 Task: Search one way flight ticket for 1 adult, 6 children, 1 infant in seat and 1 infant on lap in business from Montgomery: Montgomery Regional Airportß(dannelly Field) to New Bern: Coastal Carolina Regional Airport (was Craven County Regional) on 5-4-2023. Choice of flights is Alaska. Number of bags: 8 checked bags. Price is upto 109000. Outbound departure time preference is 10:15.
Action: Mouse moved to (294, 245)
Screenshot: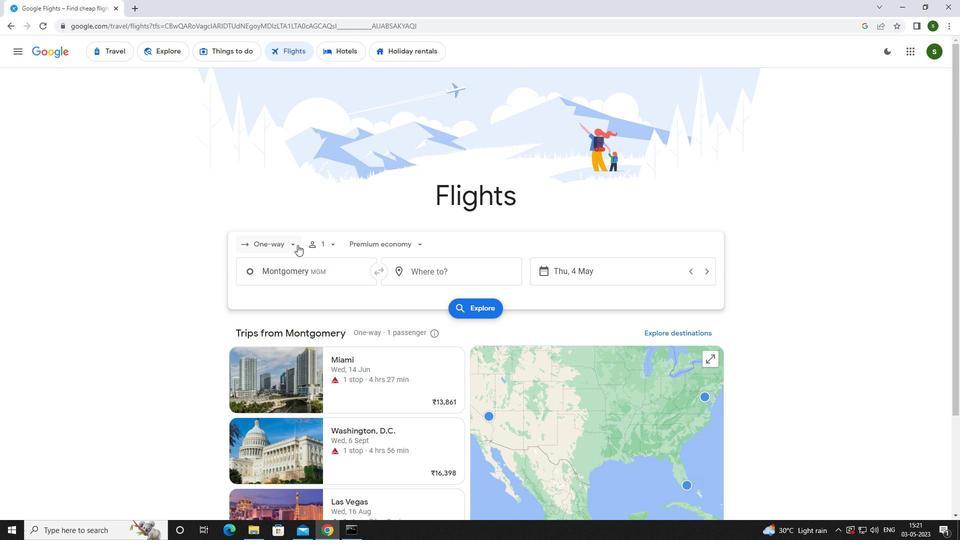 
Action: Mouse pressed left at (294, 245)
Screenshot: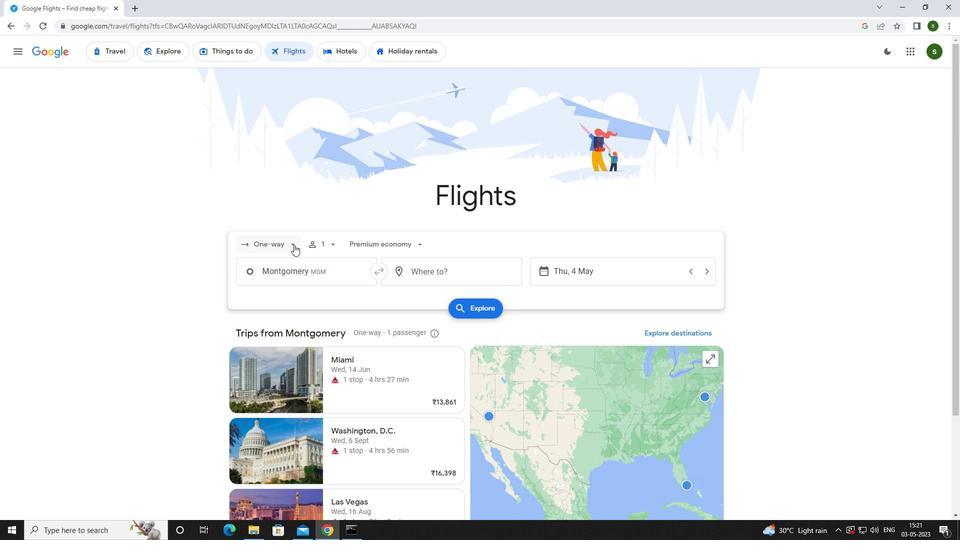
Action: Mouse moved to (287, 293)
Screenshot: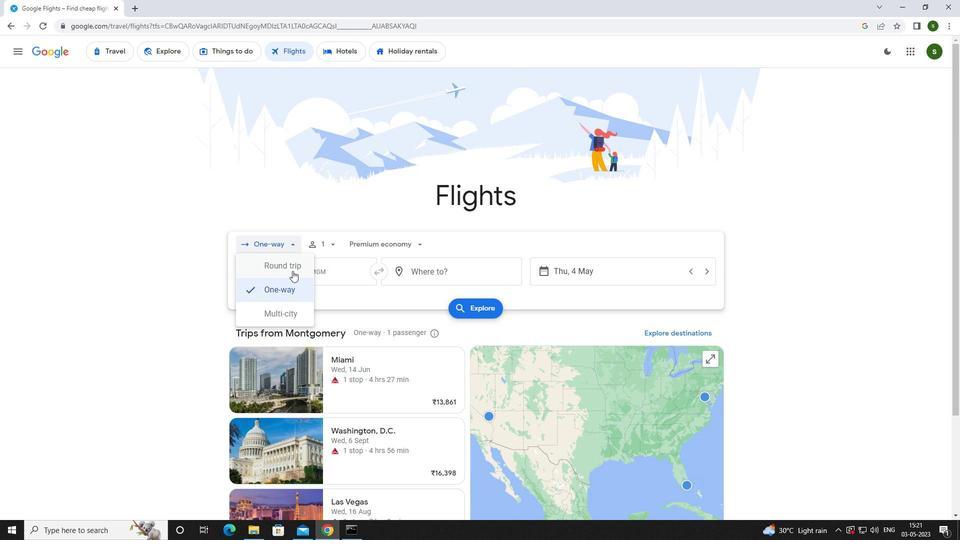 
Action: Mouse pressed left at (287, 293)
Screenshot: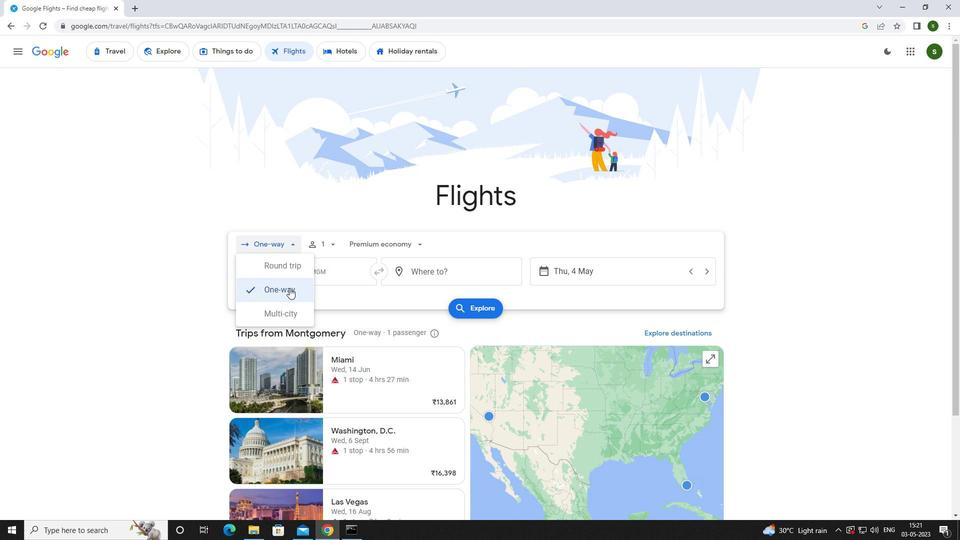 
Action: Mouse moved to (336, 243)
Screenshot: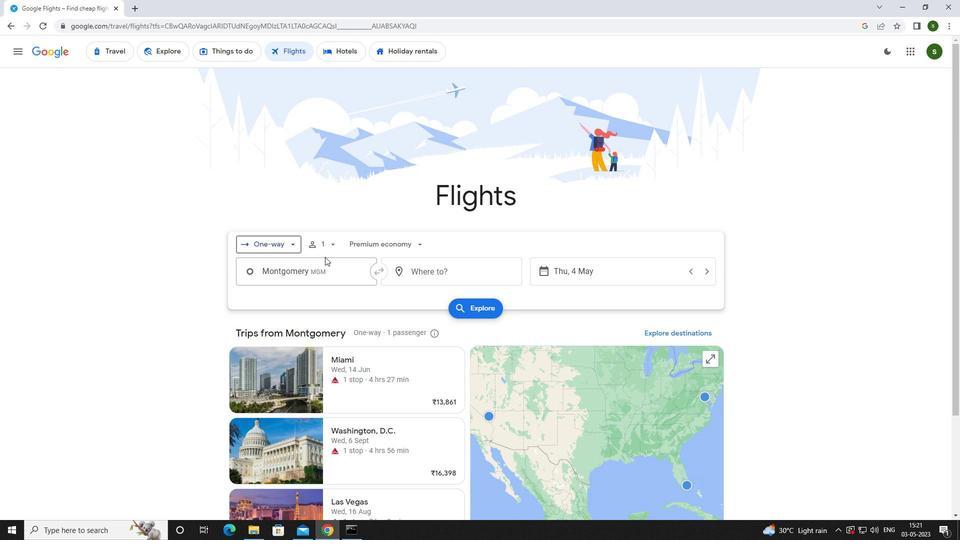 
Action: Mouse pressed left at (336, 243)
Screenshot: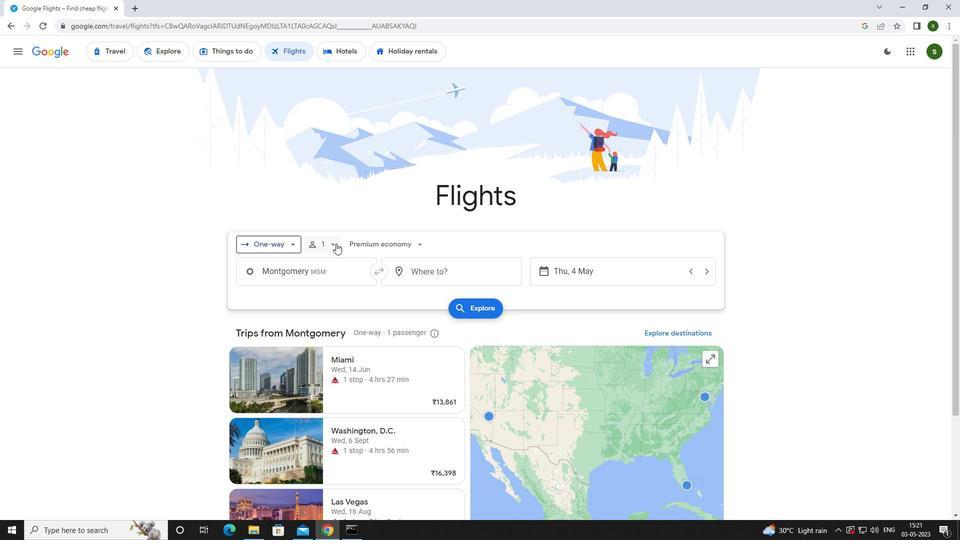
Action: Mouse moved to (406, 289)
Screenshot: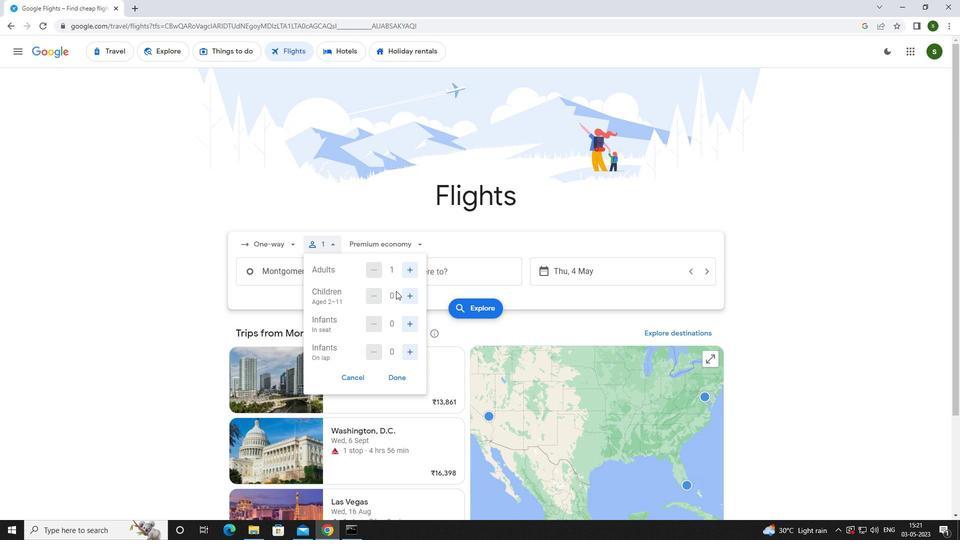 
Action: Mouse pressed left at (406, 289)
Screenshot: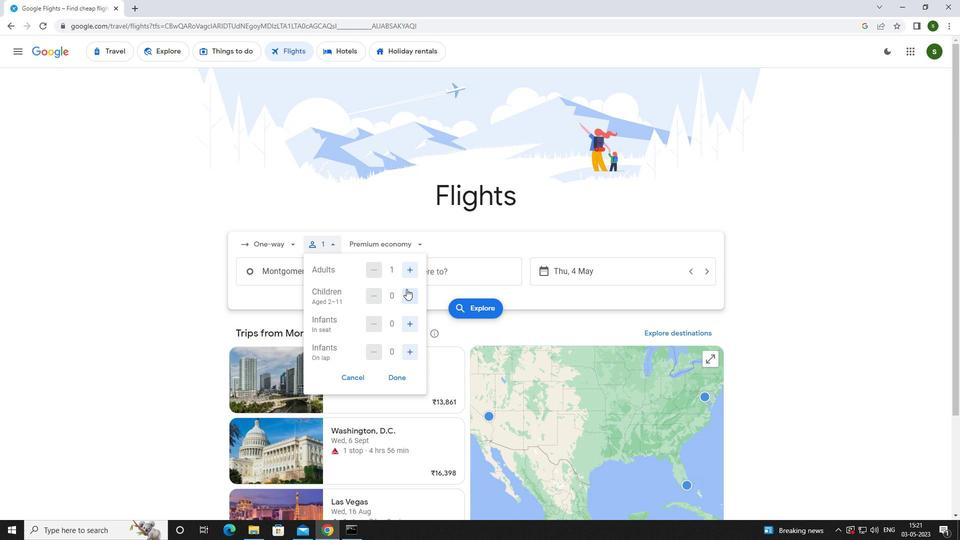 
Action: Mouse pressed left at (406, 289)
Screenshot: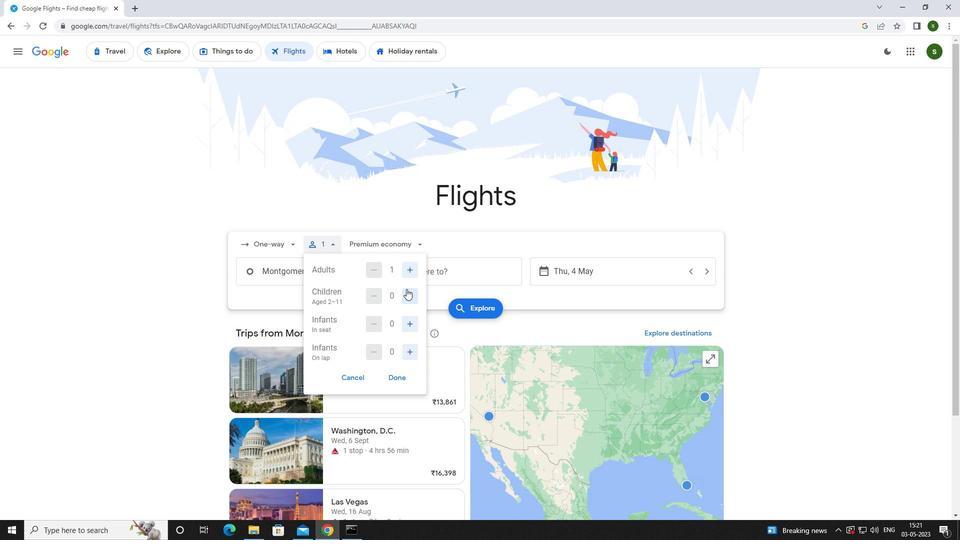 
Action: Mouse pressed left at (406, 289)
Screenshot: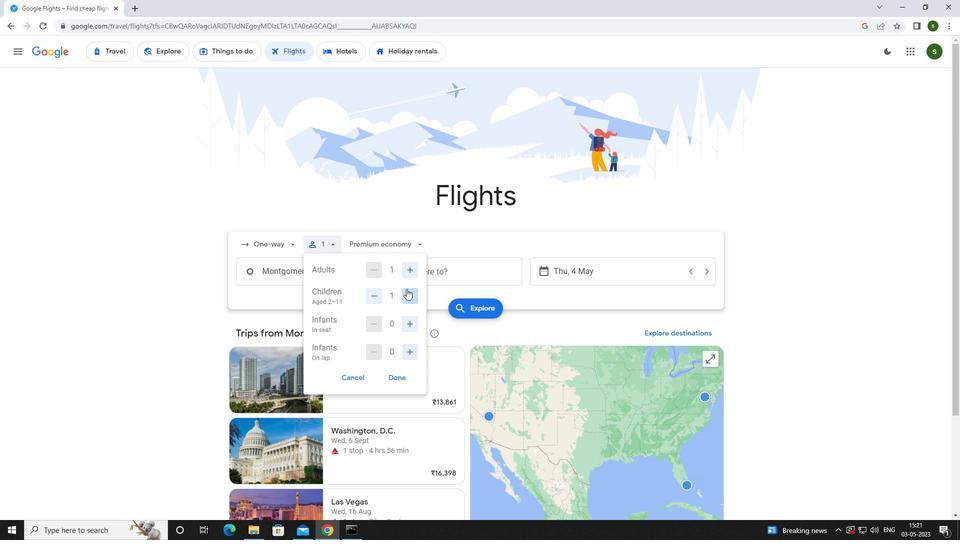 
Action: Mouse pressed left at (406, 289)
Screenshot: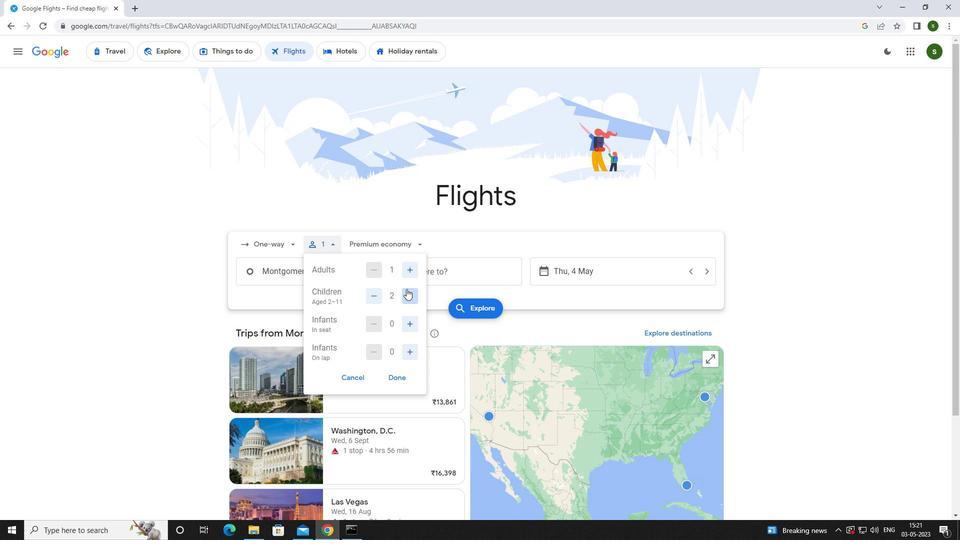 
Action: Mouse pressed left at (406, 289)
Screenshot: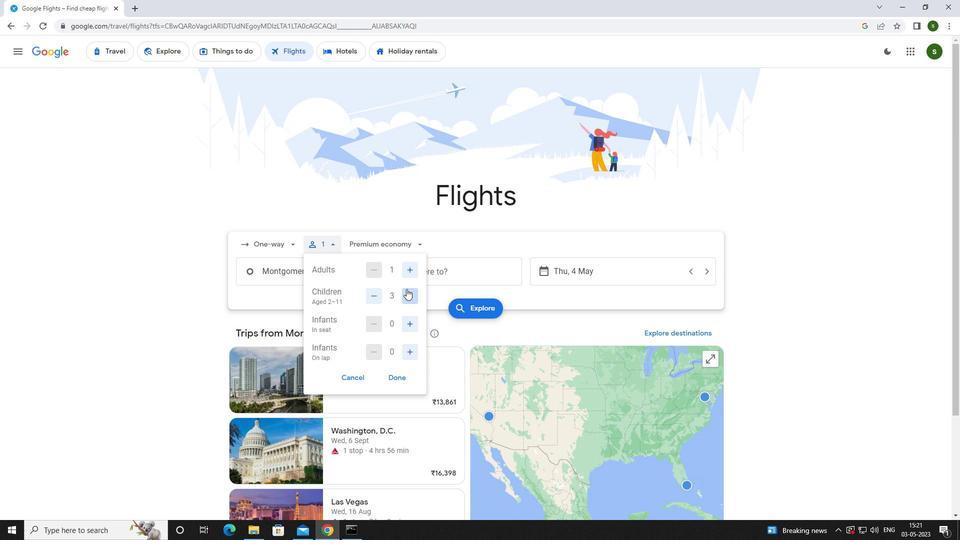 
Action: Mouse pressed left at (406, 289)
Screenshot: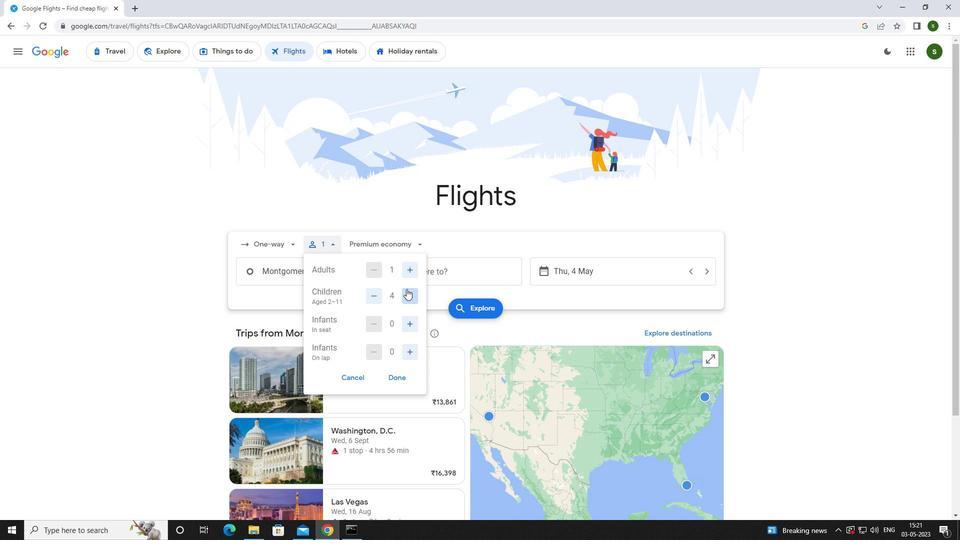 
Action: Mouse moved to (412, 321)
Screenshot: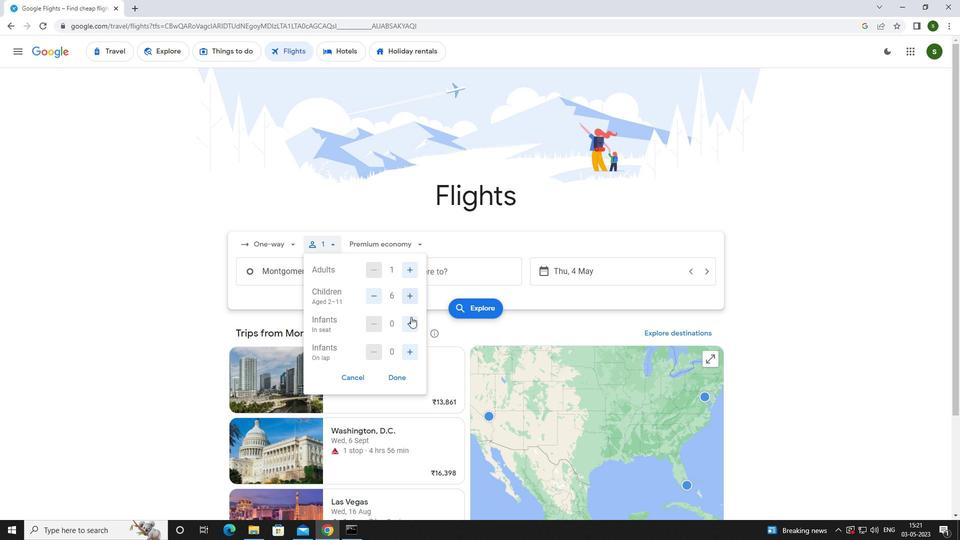 
Action: Mouse pressed left at (412, 321)
Screenshot: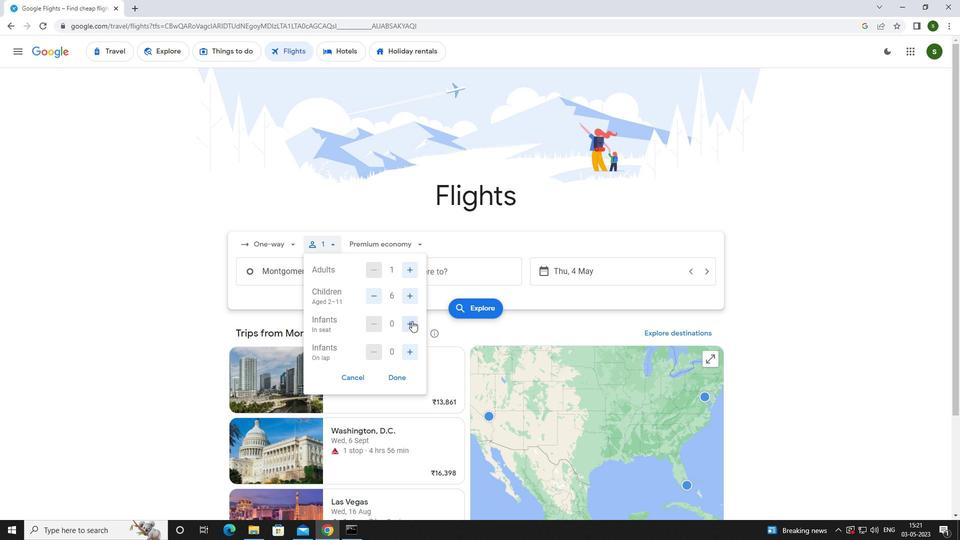 
Action: Mouse moved to (412, 348)
Screenshot: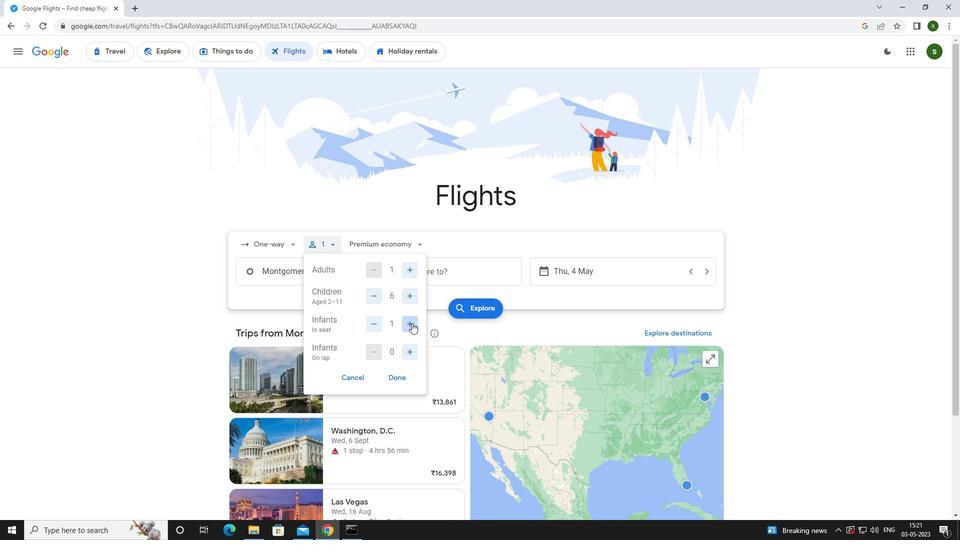 
Action: Mouse pressed left at (412, 348)
Screenshot: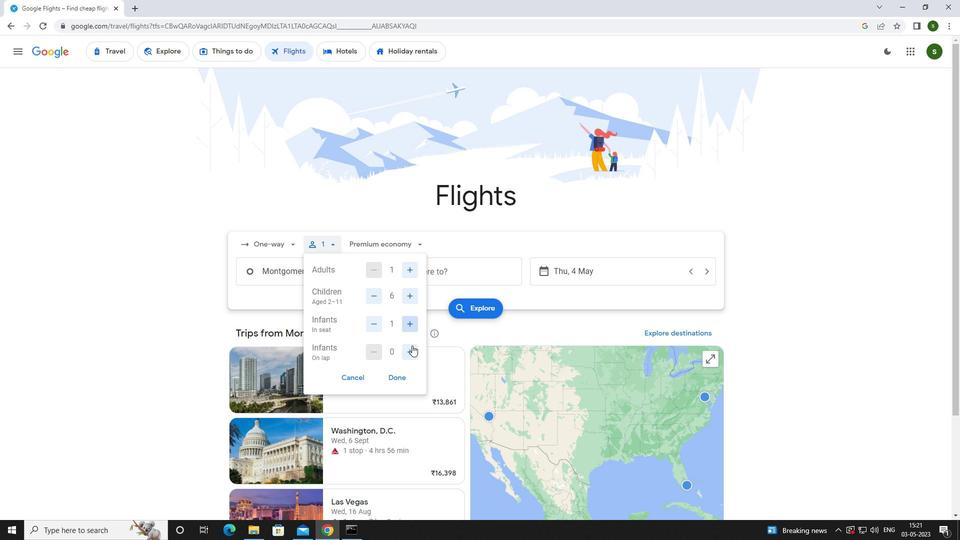 
Action: Mouse moved to (415, 241)
Screenshot: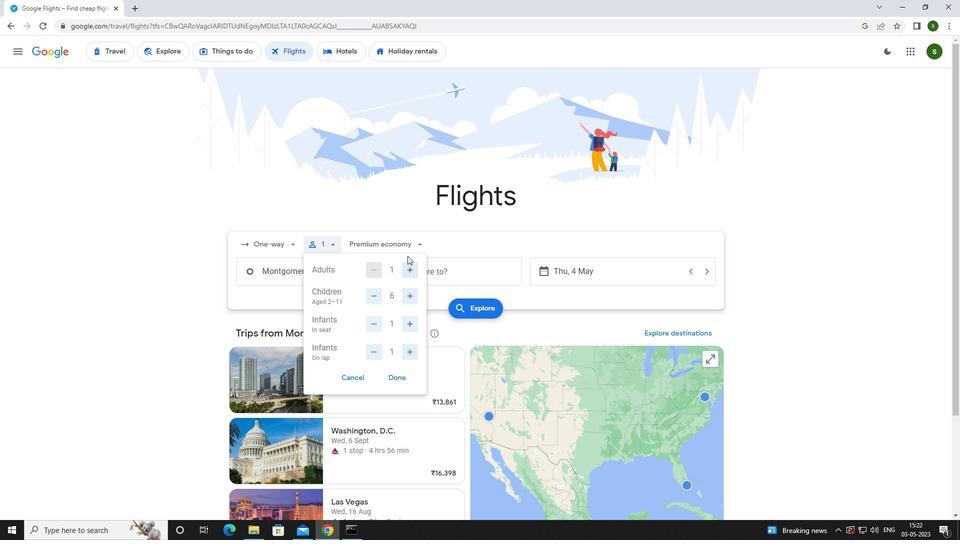 
Action: Mouse pressed left at (415, 241)
Screenshot: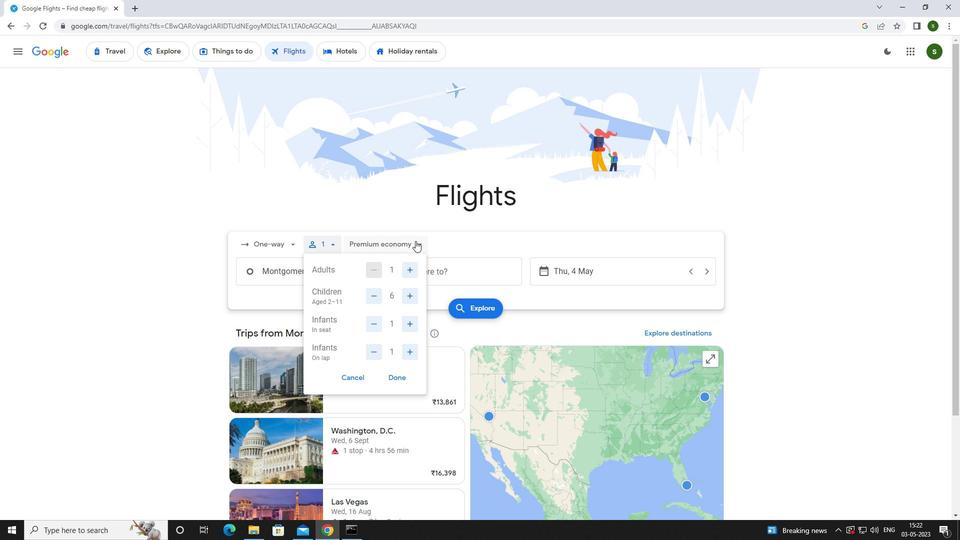 
Action: Mouse moved to (410, 308)
Screenshot: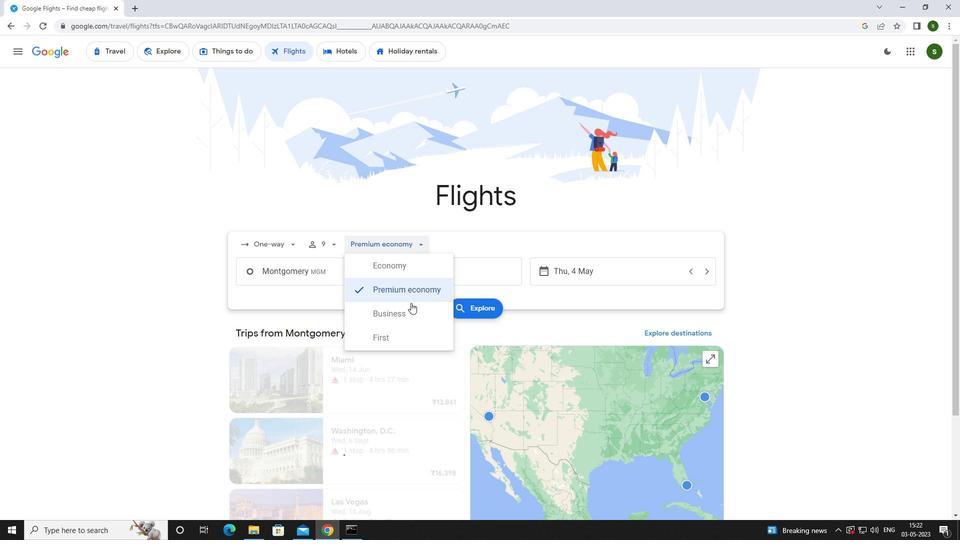 
Action: Mouse pressed left at (410, 308)
Screenshot: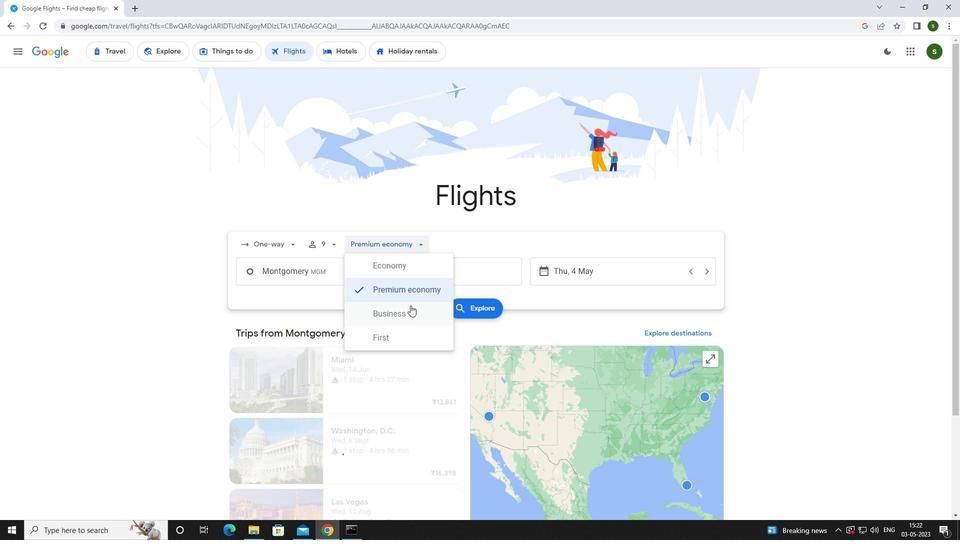 
Action: Mouse moved to (366, 274)
Screenshot: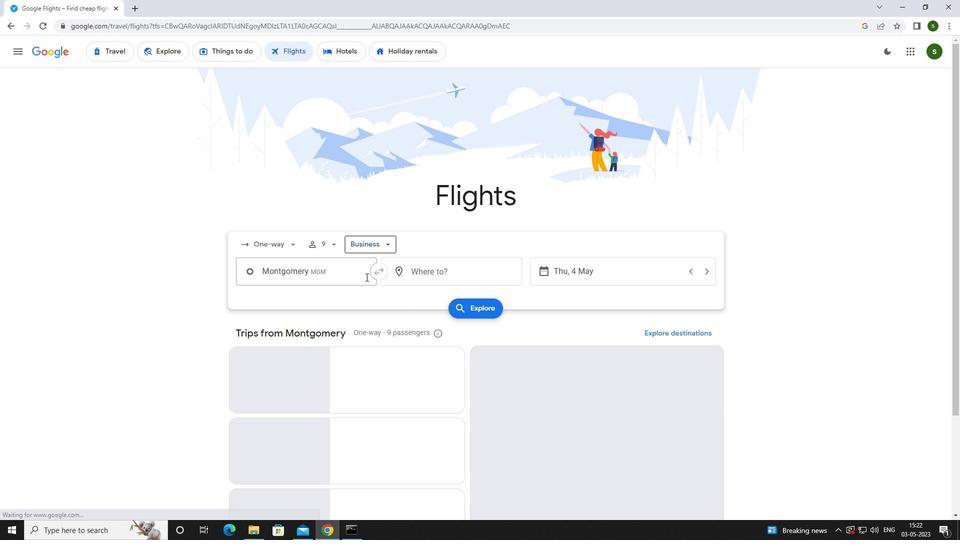 
Action: Mouse pressed left at (366, 274)
Screenshot: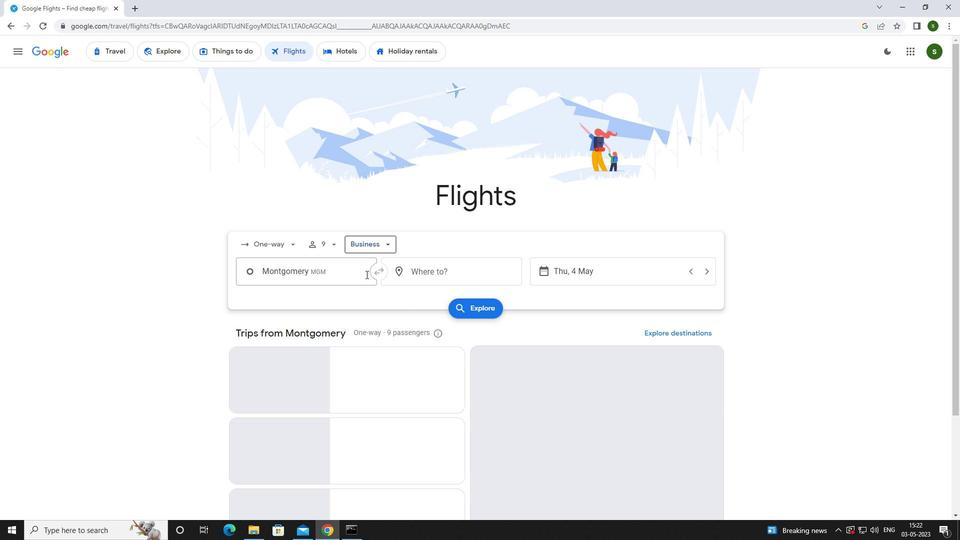 
Action: Key pressed <Key.caps_lock>m<Key.caps_lock>ontg
Screenshot: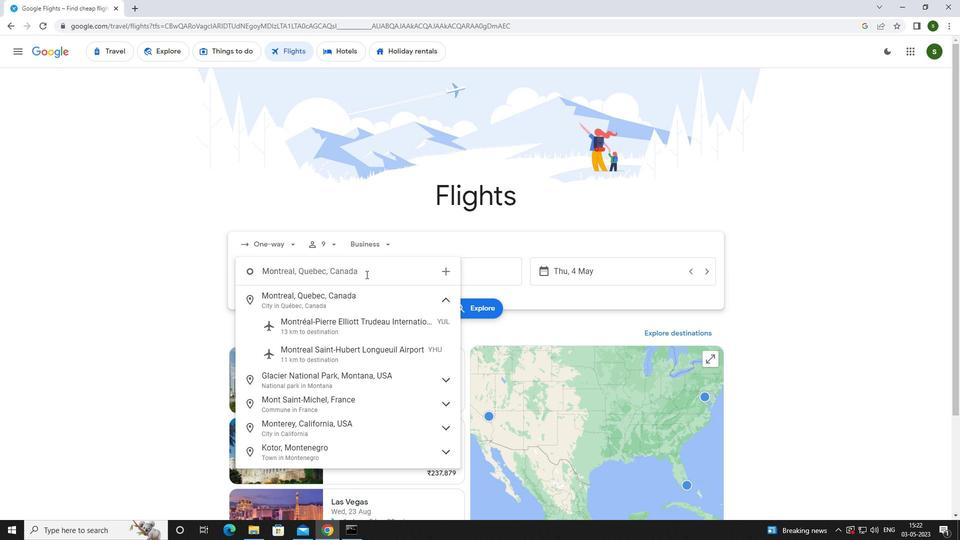 
Action: Mouse moved to (360, 321)
Screenshot: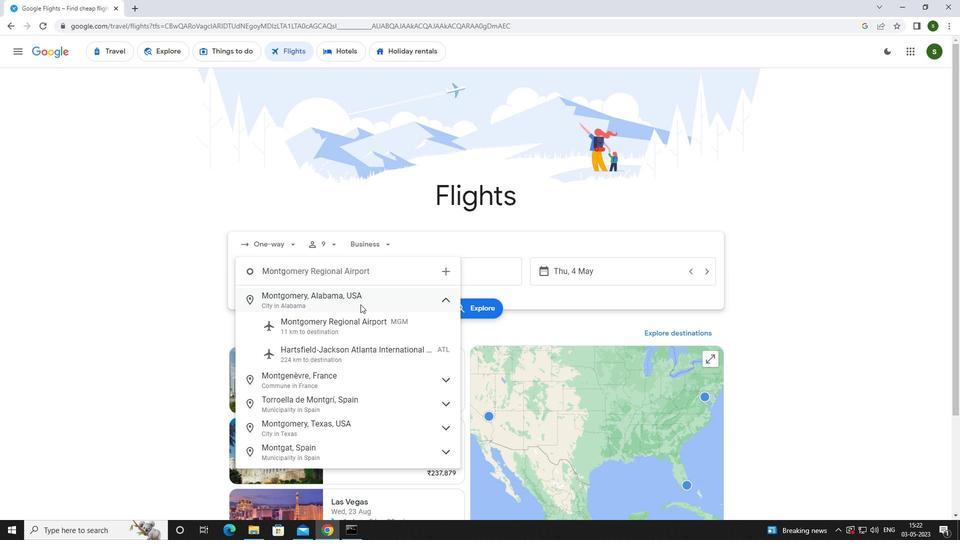 
Action: Mouse pressed left at (360, 321)
Screenshot: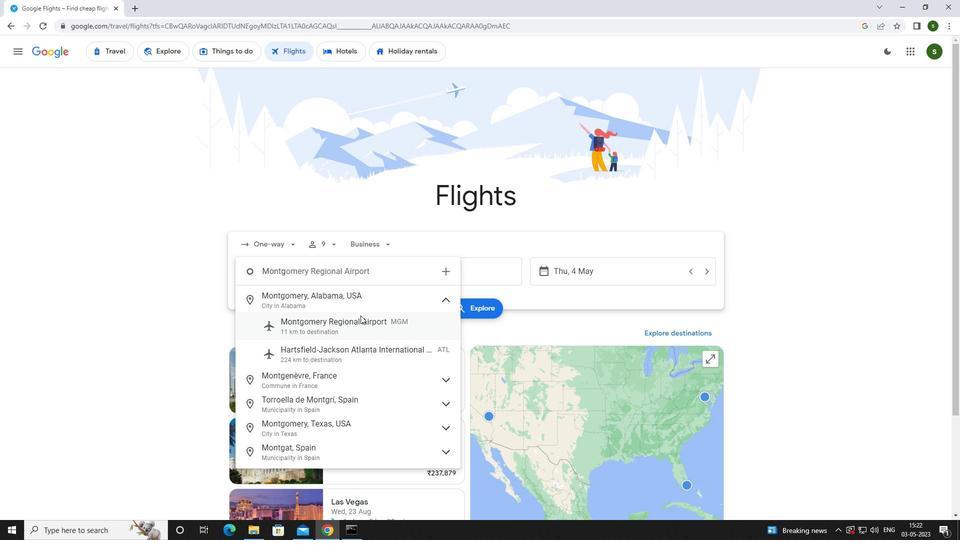 
Action: Mouse moved to (454, 275)
Screenshot: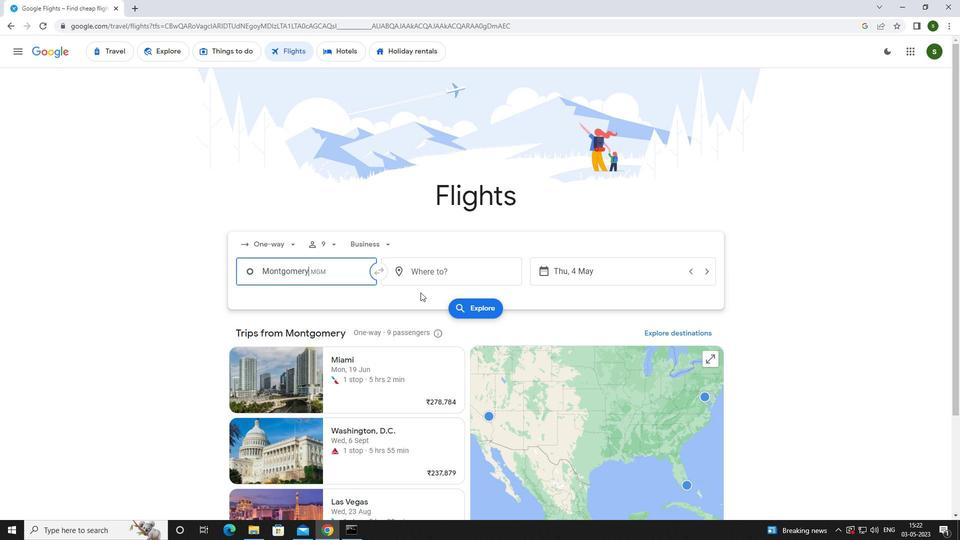 
Action: Mouse pressed left at (454, 275)
Screenshot: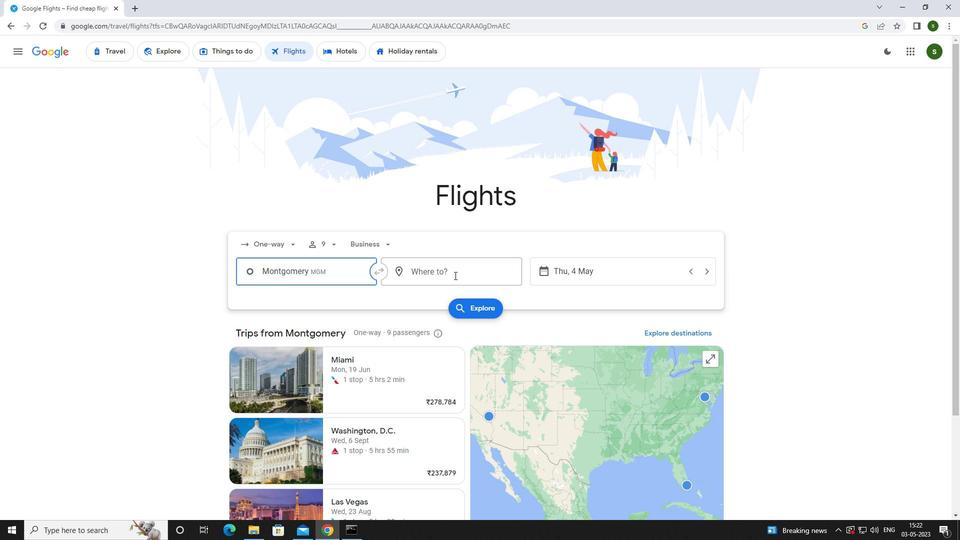
Action: Key pressed <Key.caps_lock>c<Key.caps_lock>
Screenshot: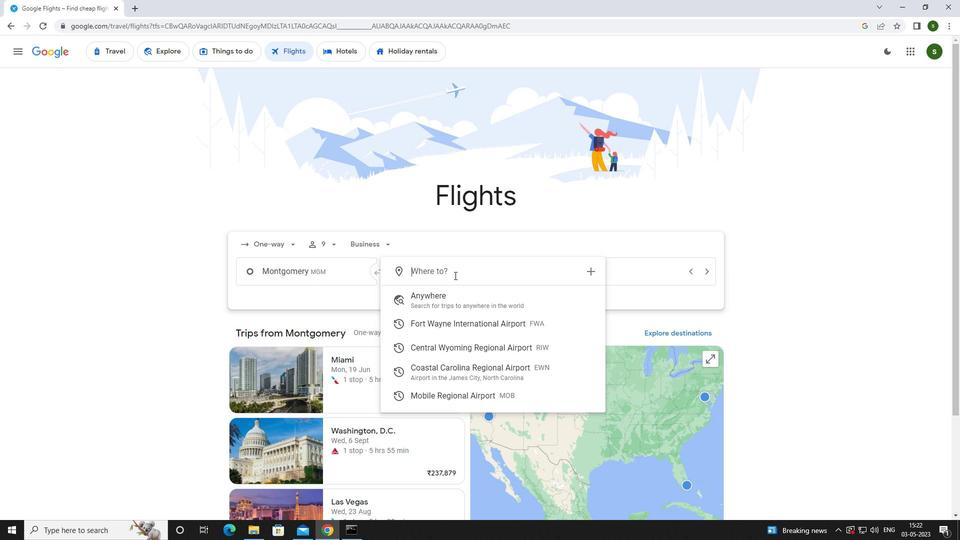 
Action: Mouse moved to (455, 275)
Screenshot: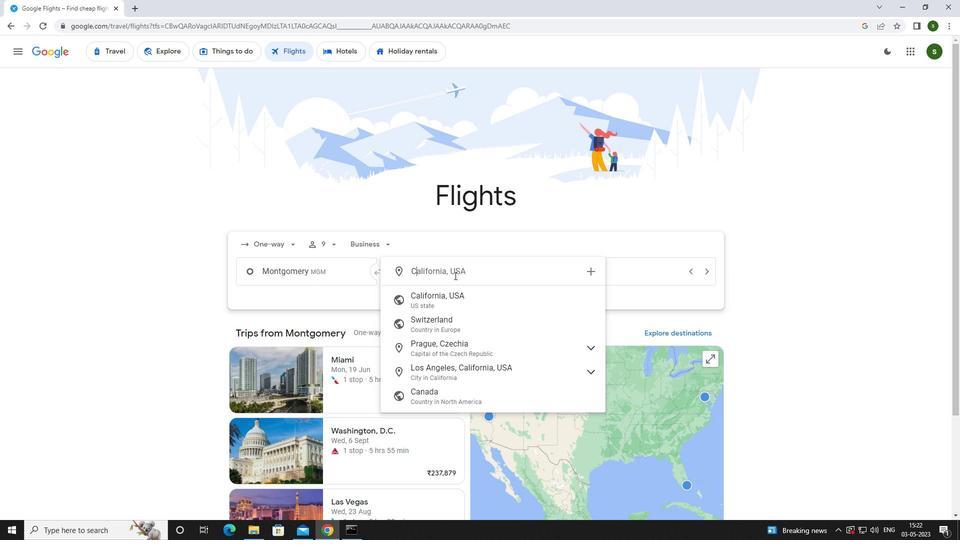 
Action: Key pressed oasta
Screenshot: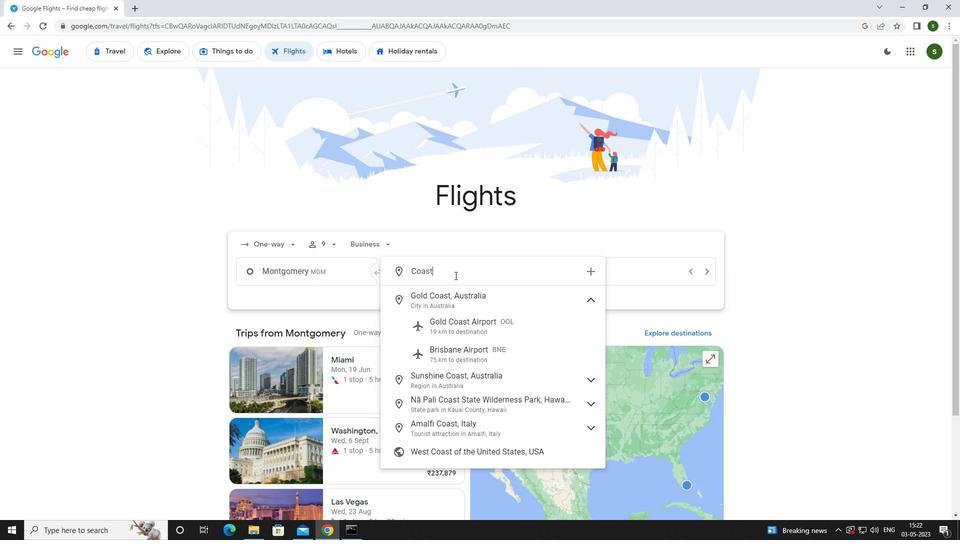 
Action: Mouse moved to (466, 298)
Screenshot: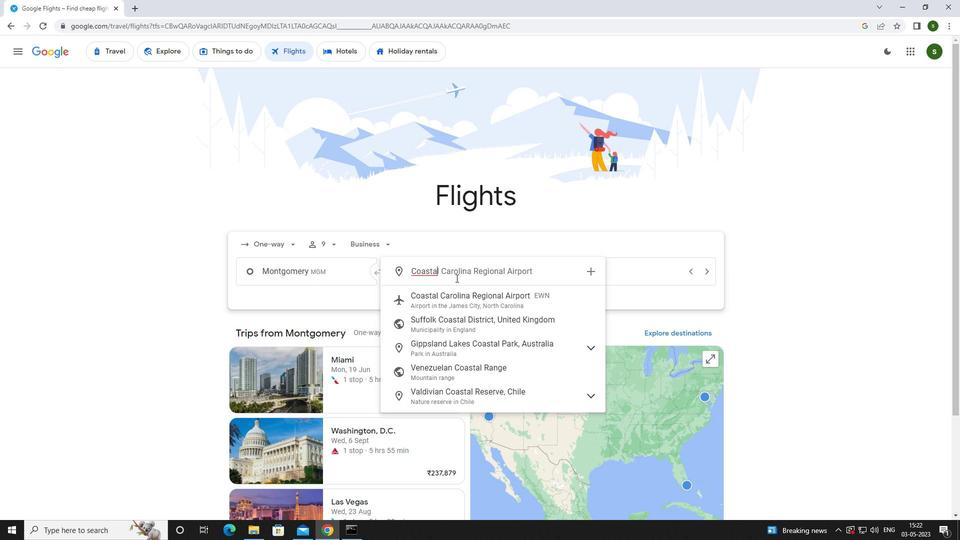 
Action: Mouse pressed left at (466, 298)
Screenshot: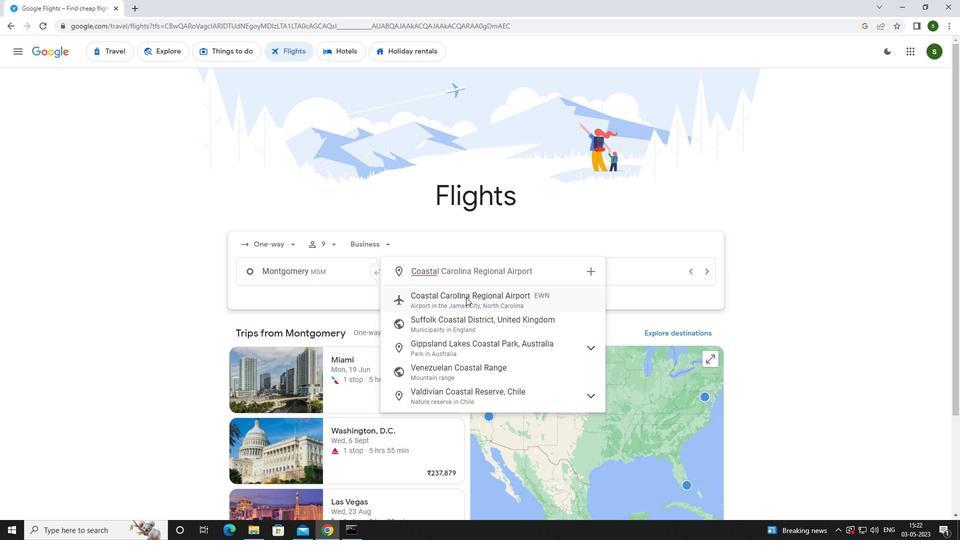 
Action: Mouse moved to (606, 273)
Screenshot: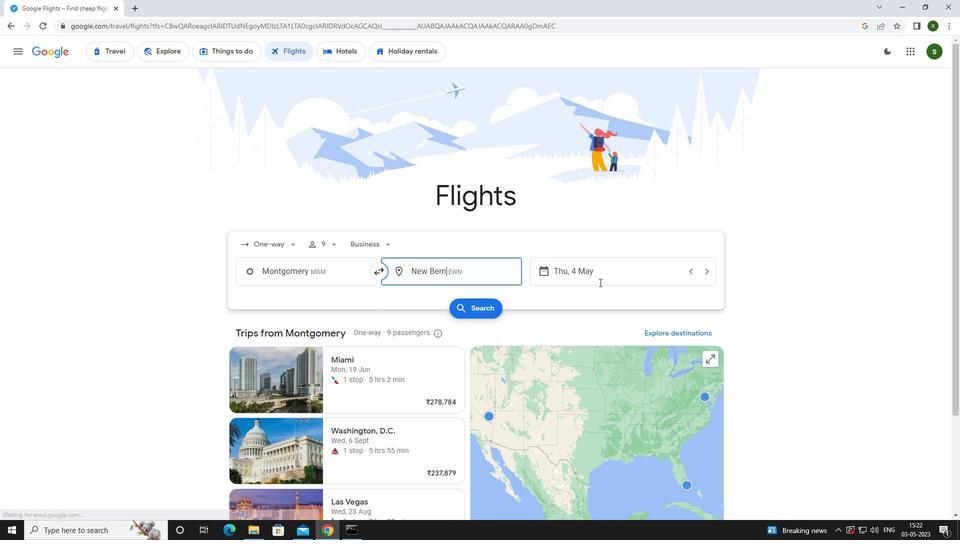 
Action: Mouse pressed left at (606, 273)
Screenshot: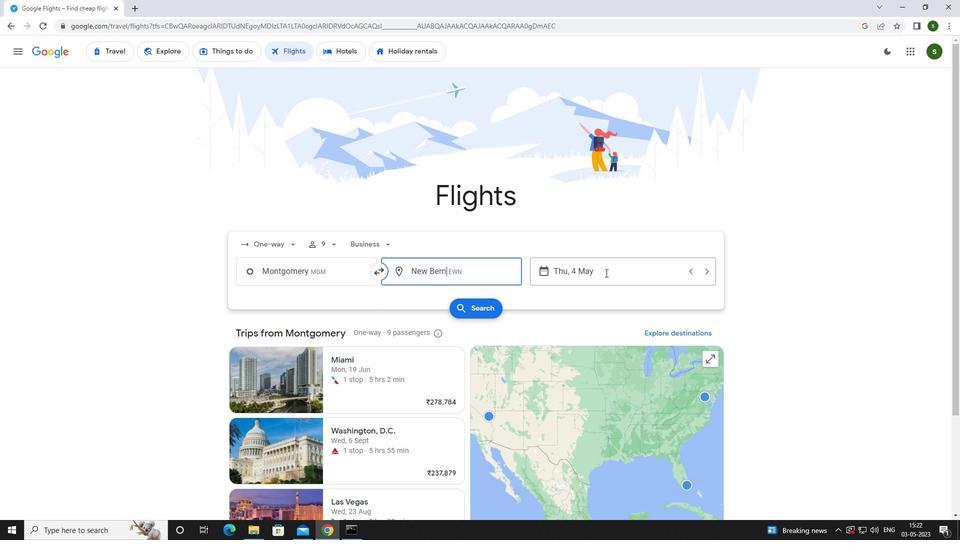 
Action: Mouse moved to (462, 335)
Screenshot: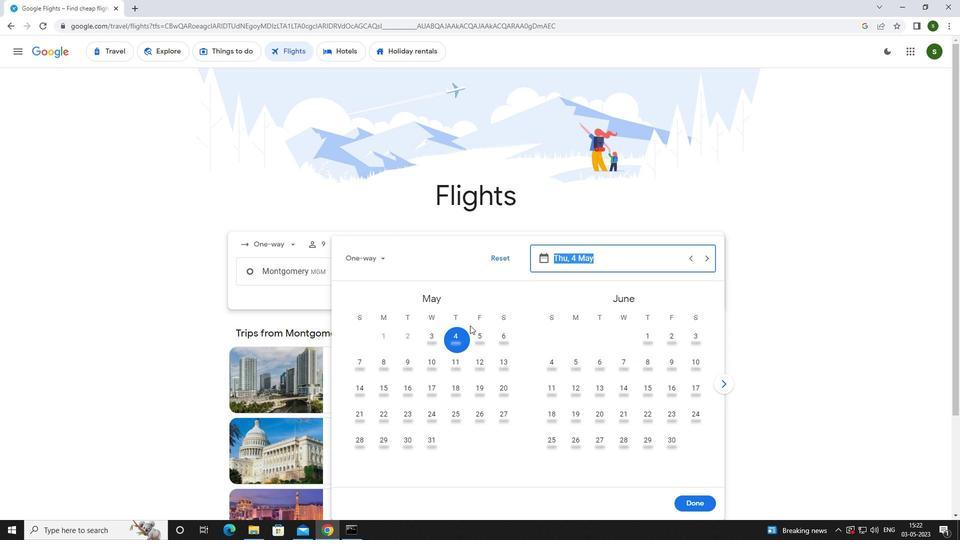 
Action: Mouse pressed left at (462, 335)
Screenshot: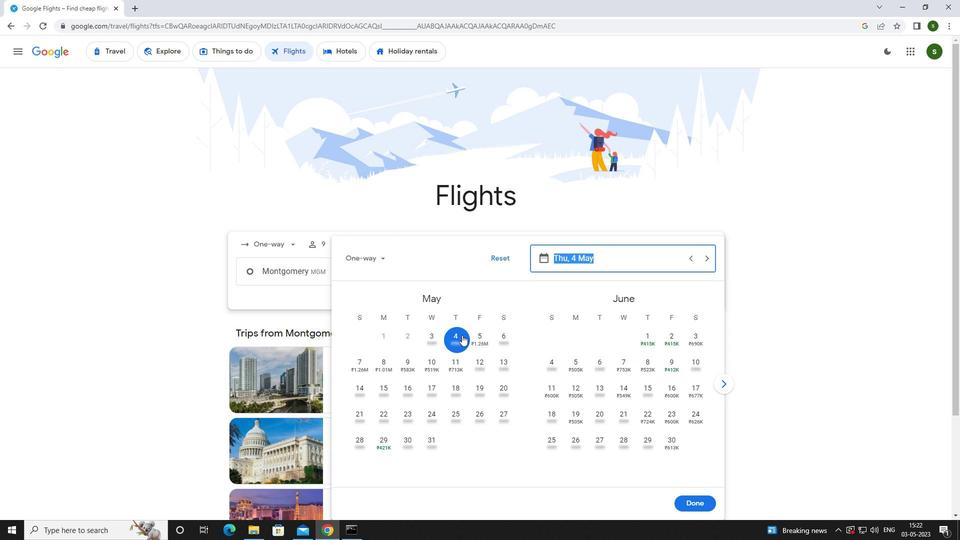 
Action: Mouse moved to (701, 499)
Screenshot: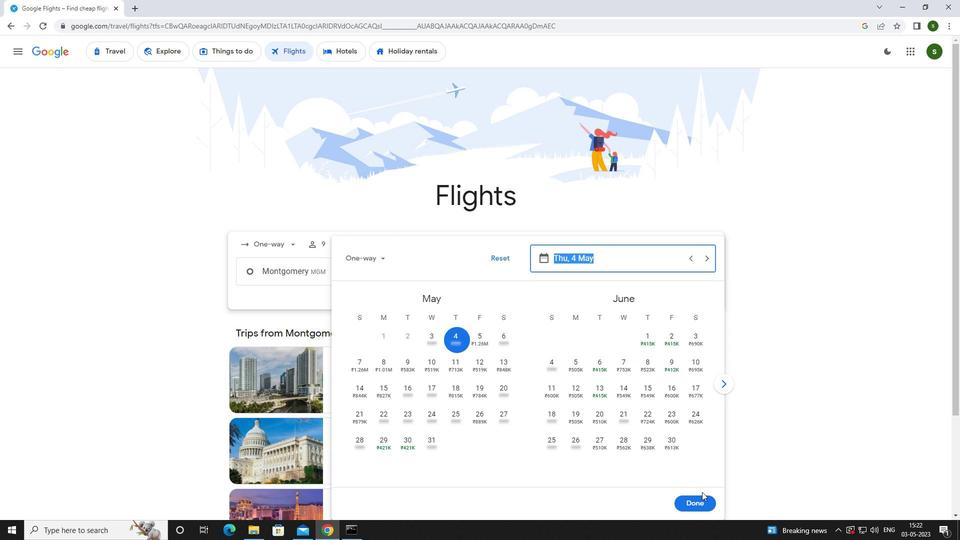 
Action: Mouse pressed left at (701, 499)
Screenshot: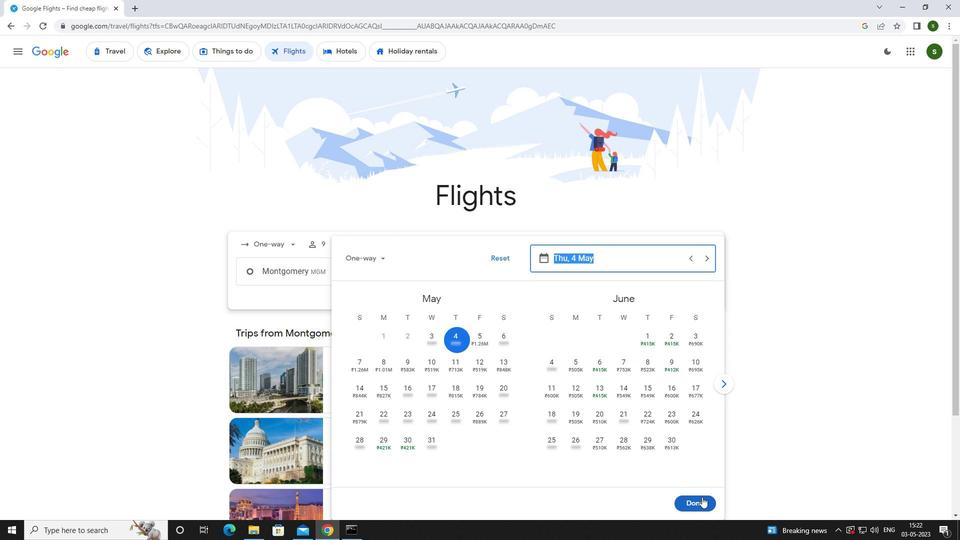 
Action: Mouse moved to (472, 311)
Screenshot: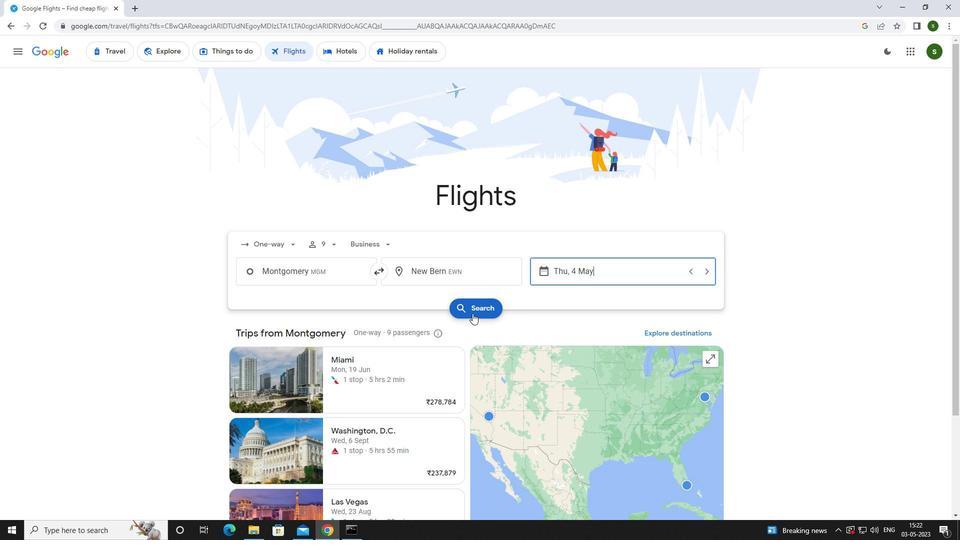 
Action: Mouse pressed left at (472, 311)
Screenshot: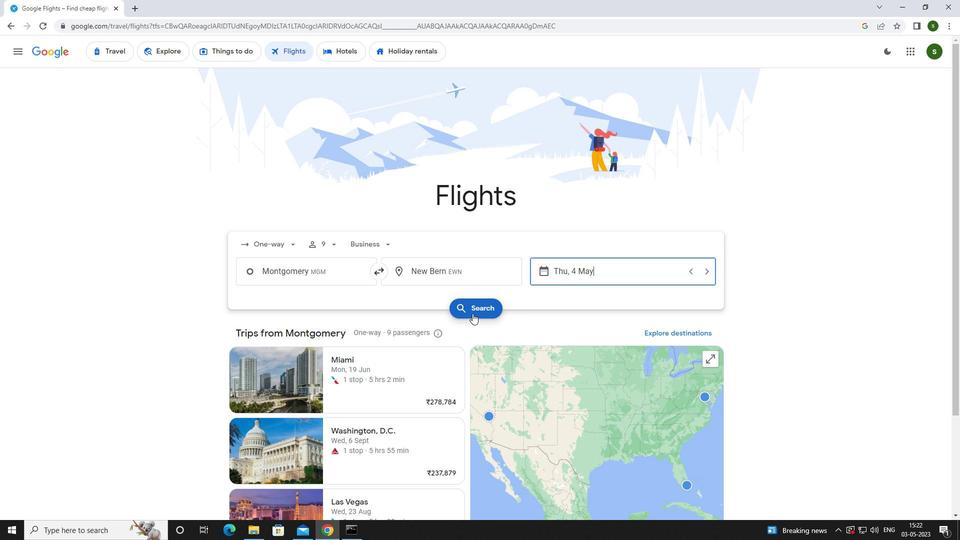 
Action: Mouse moved to (258, 149)
Screenshot: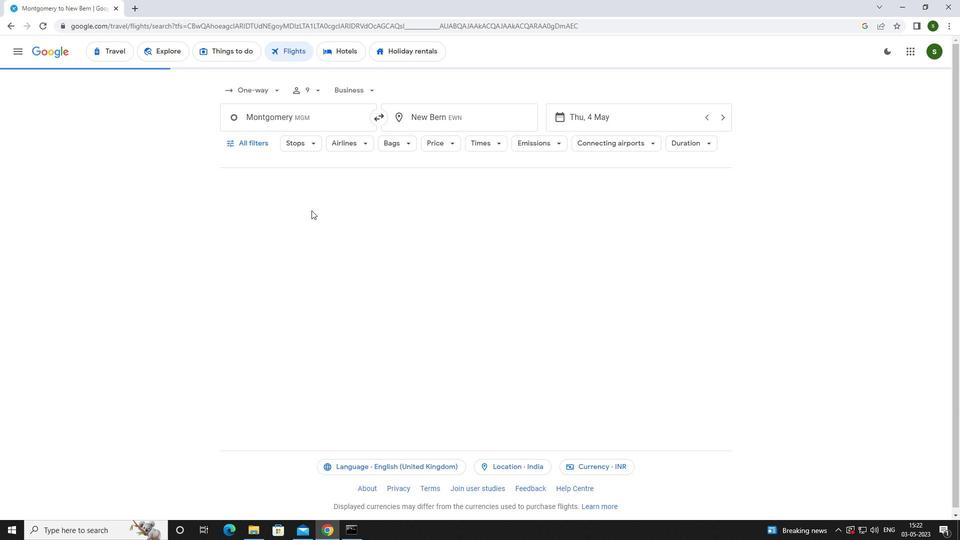 
Action: Mouse pressed left at (258, 149)
Screenshot: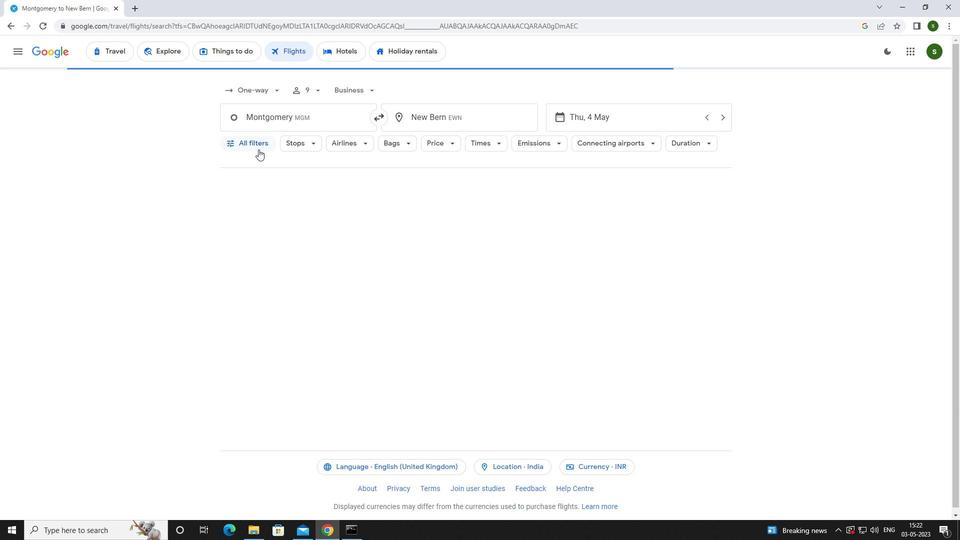 
Action: Mouse scrolled (258, 149) with delta (0, 0)
Screenshot: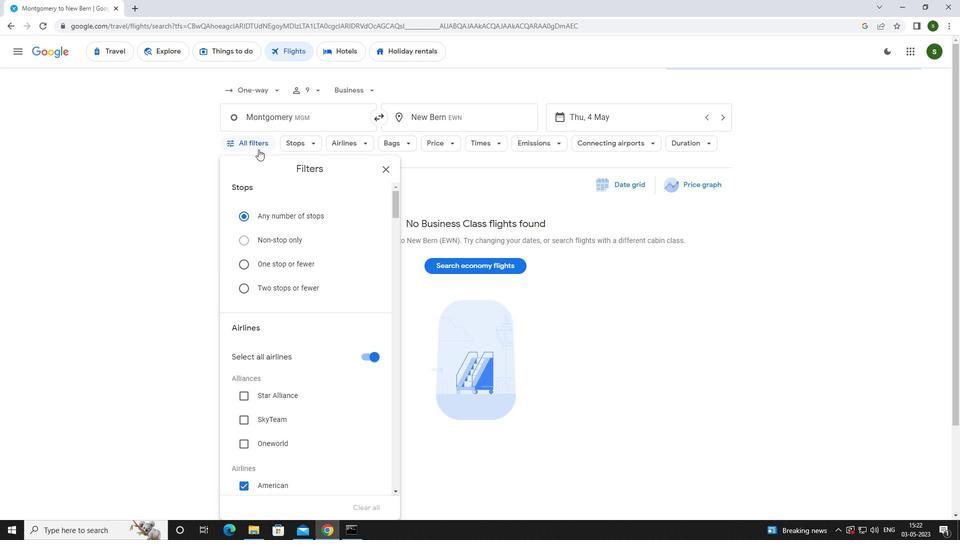 
Action: Mouse moved to (375, 308)
Screenshot: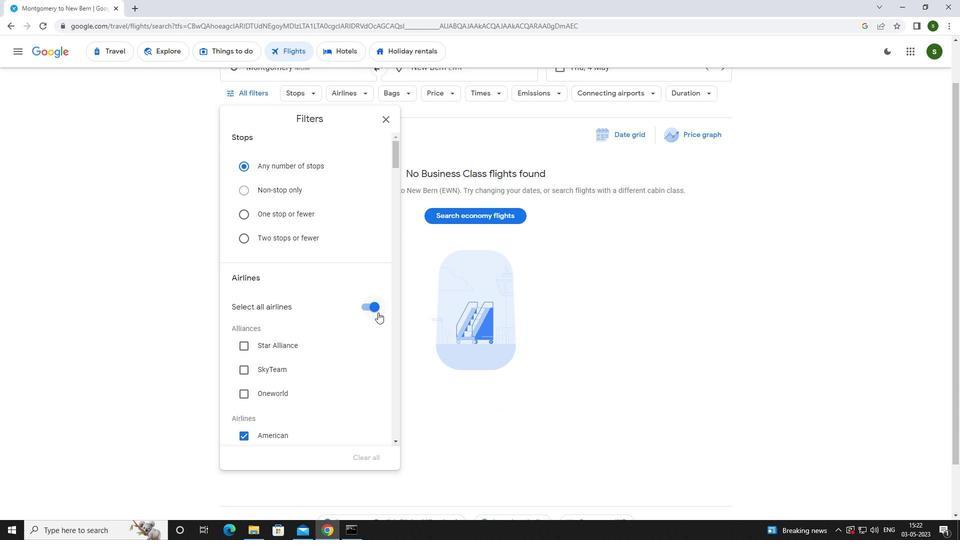 
Action: Mouse pressed left at (375, 308)
Screenshot: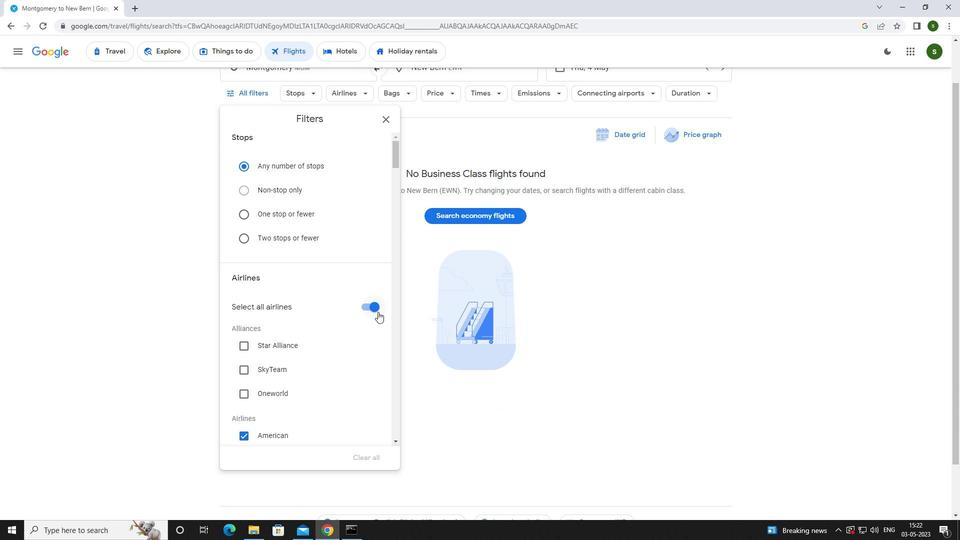 
Action: Mouse moved to (326, 250)
Screenshot: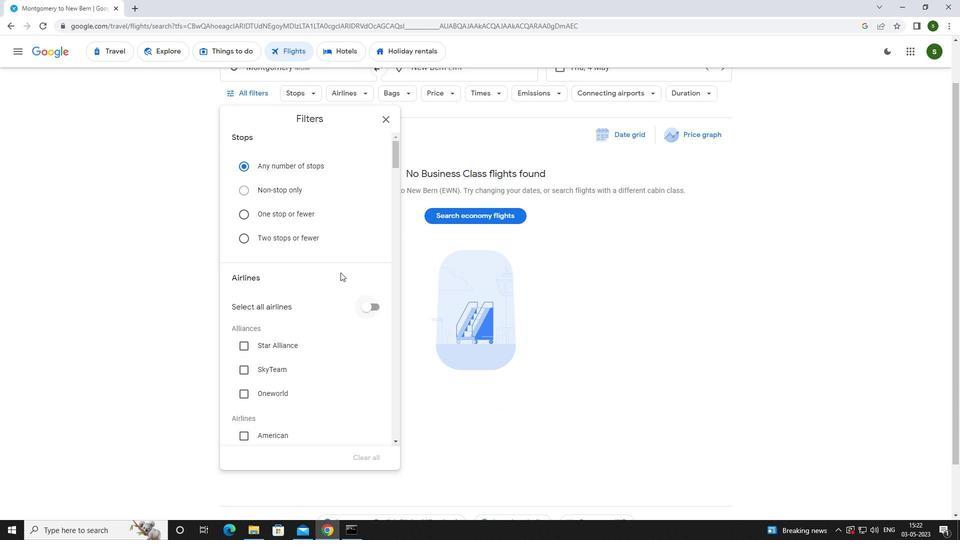 
Action: Mouse scrolled (326, 249) with delta (0, 0)
Screenshot: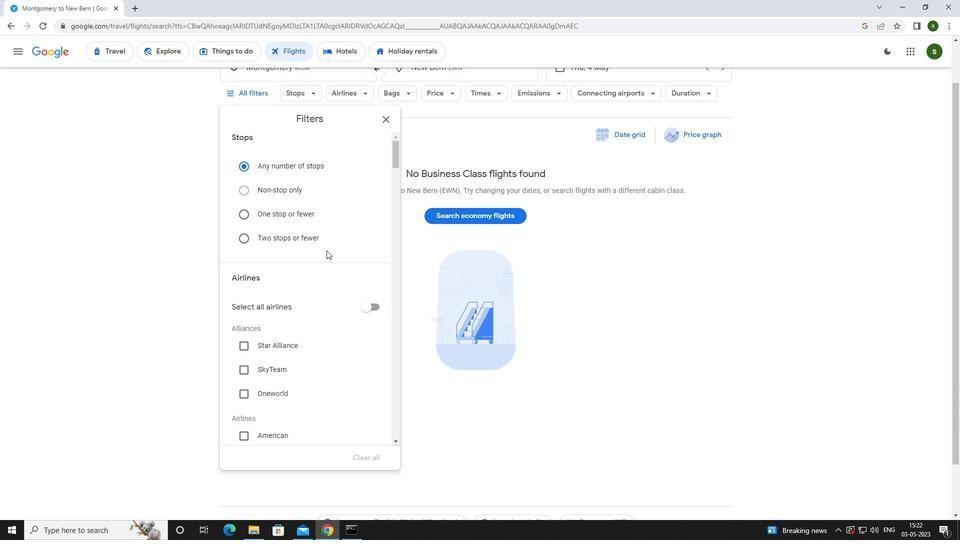 
Action: Mouse scrolled (326, 249) with delta (0, 0)
Screenshot: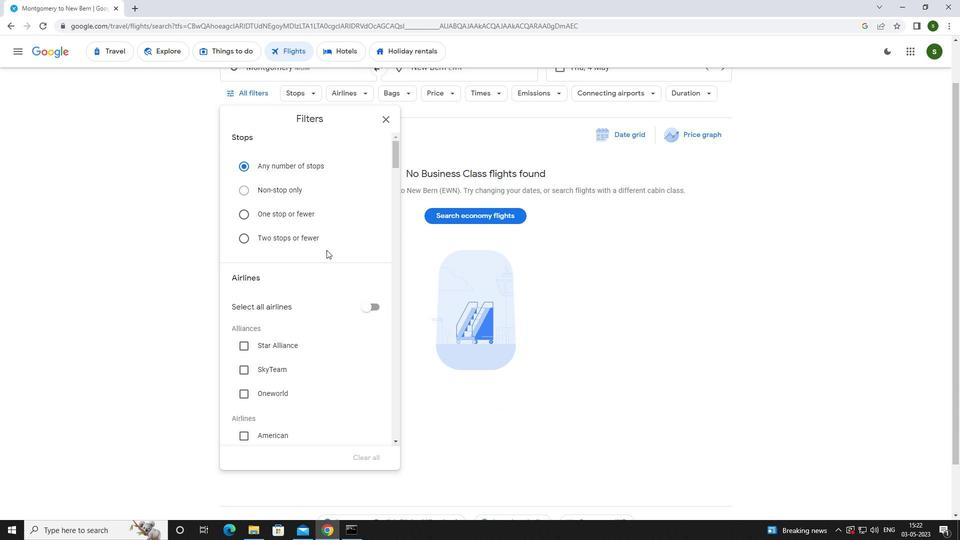 
Action: Mouse scrolled (326, 249) with delta (0, 0)
Screenshot: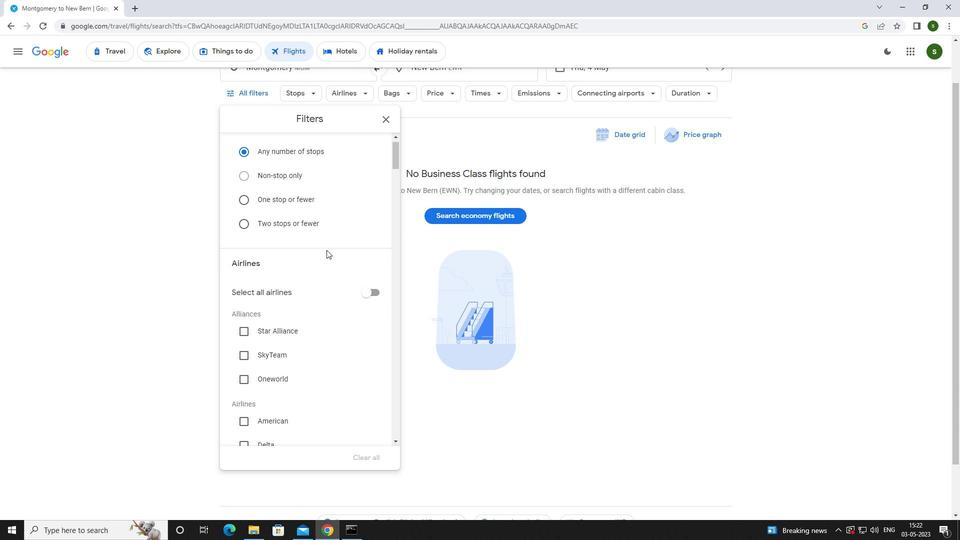 
Action: Mouse scrolled (326, 249) with delta (0, 0)
Screenshot: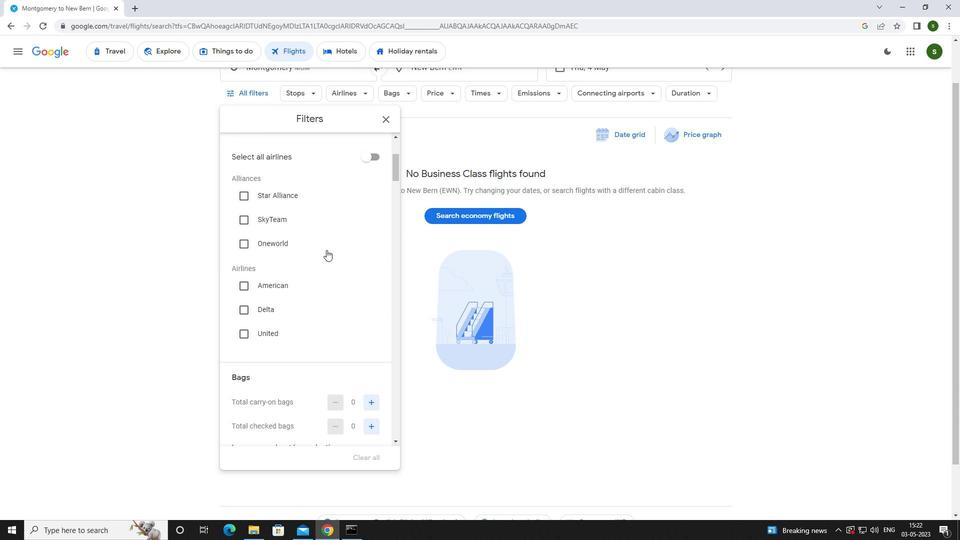 
Action: Mouse scrolled (326, 249) with delta (0, 0)
Screenshot: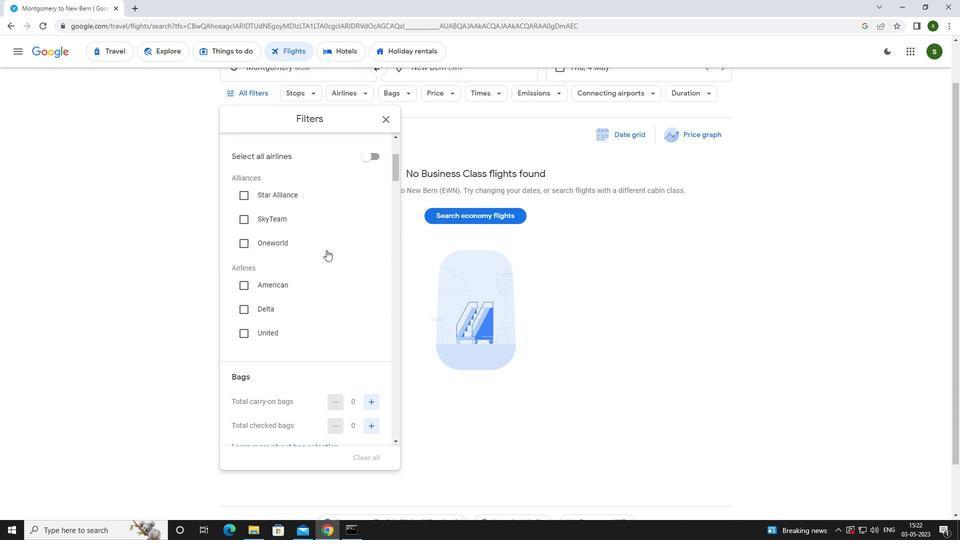 
Action: Mouse scrolled (326, 249) with delta (0, 0)
Screenshot: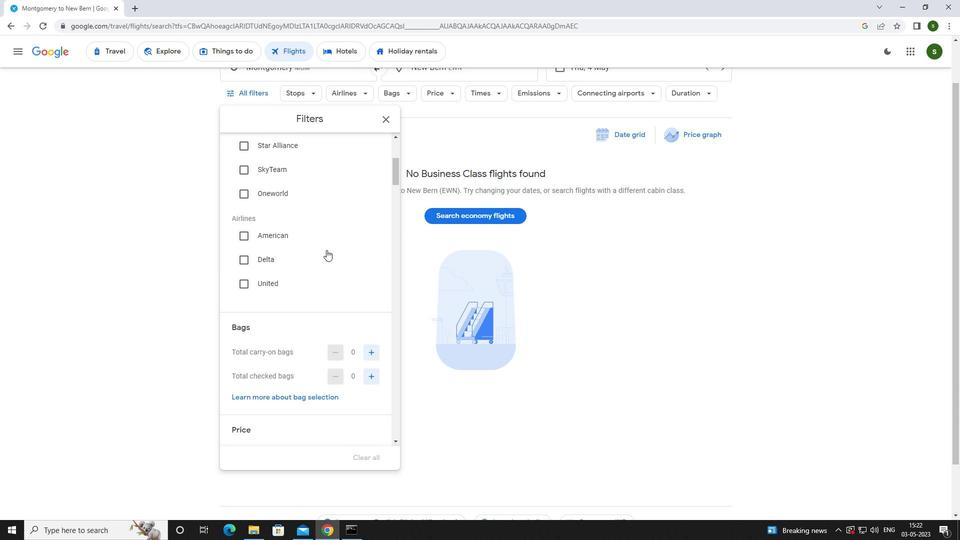 
Action: Mouse moved to (373, 276)
Screenshot: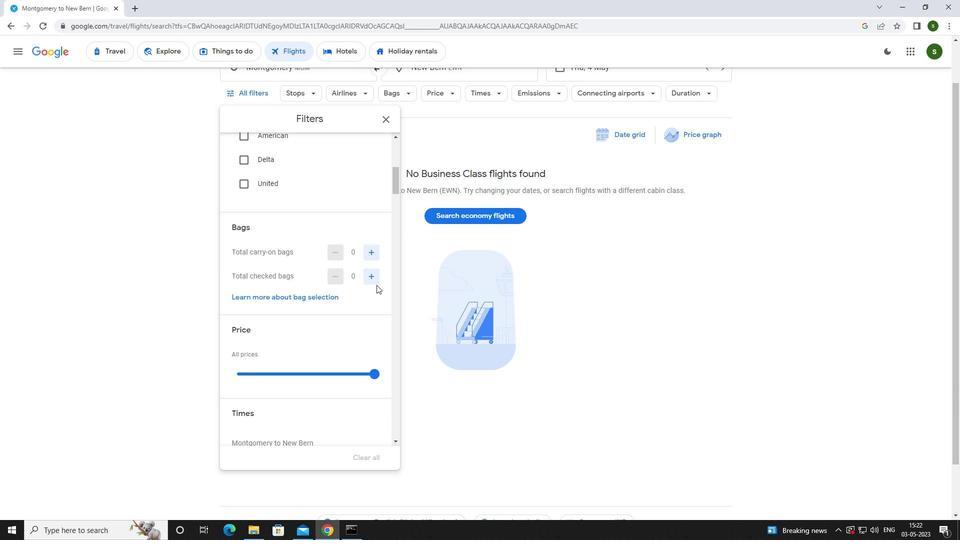 
Action: Mouse pressed left at (373, 276)
Screenshot: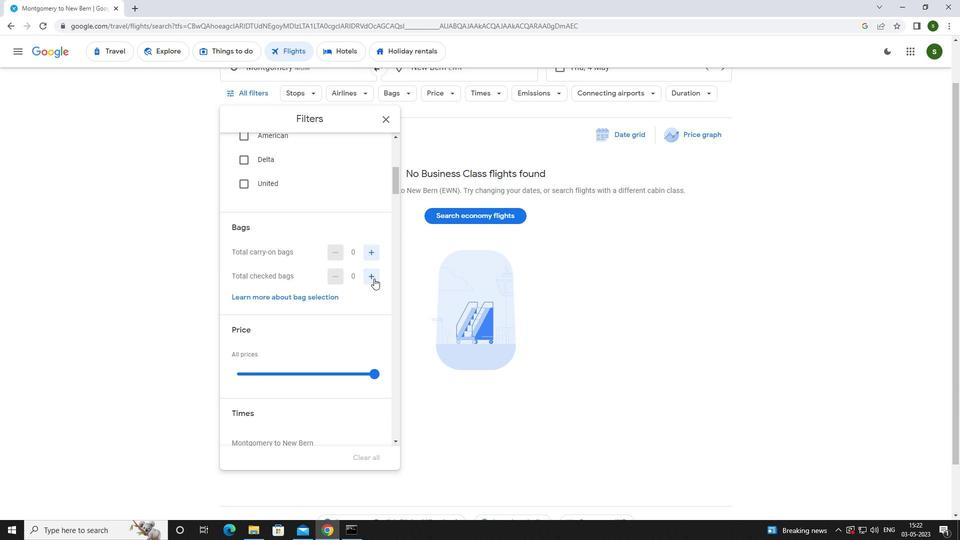
Action: Mouse pressed left at (373, 276)
Screenshot: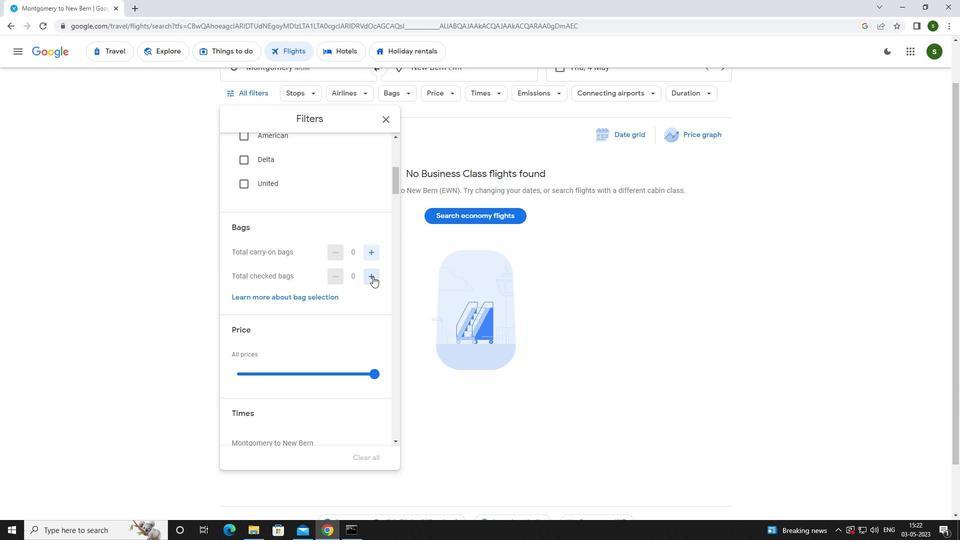 
Action: Mouse pressed left at (373, 276)
Screenshot: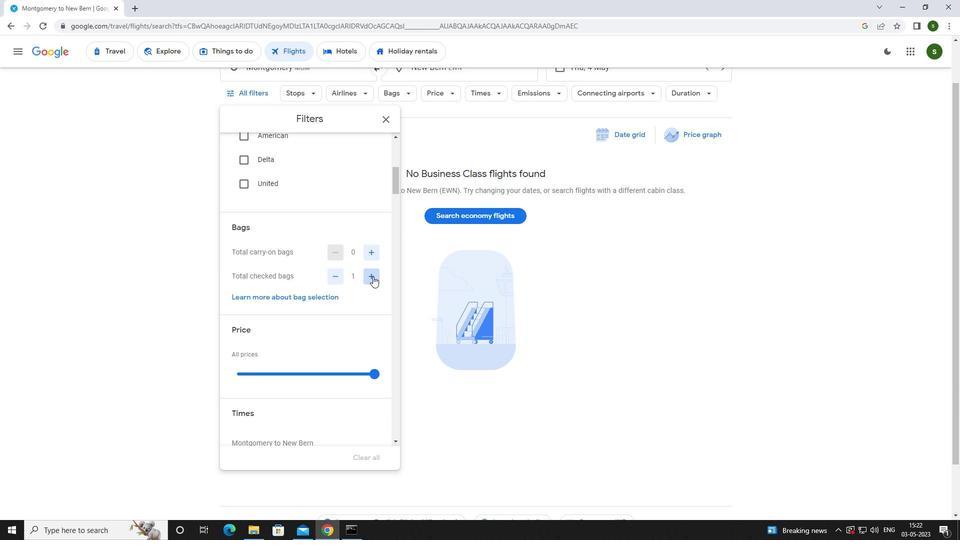 
Action: Mouse pressed left at (373, 276)
Screenshot: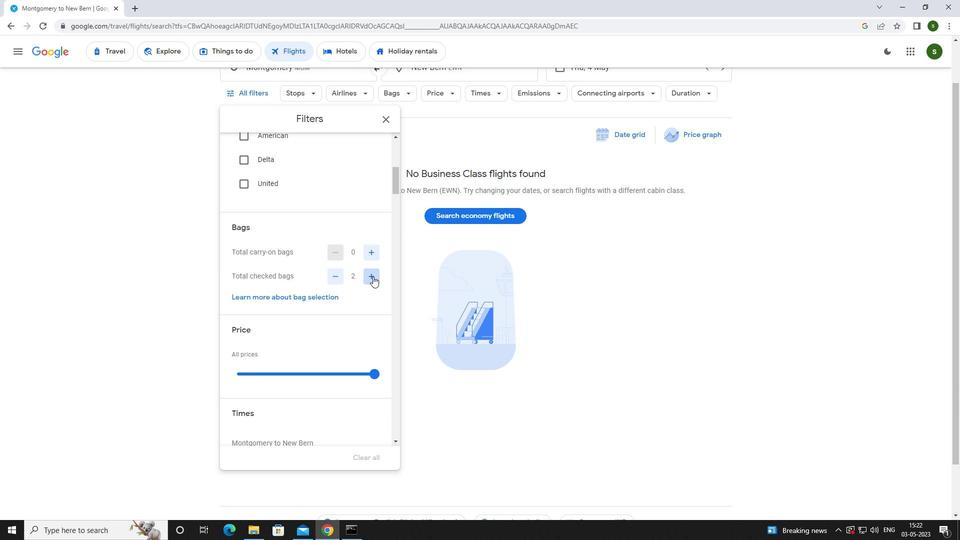 
Action: Mouse pressed left at (373, 276)
Screenshot: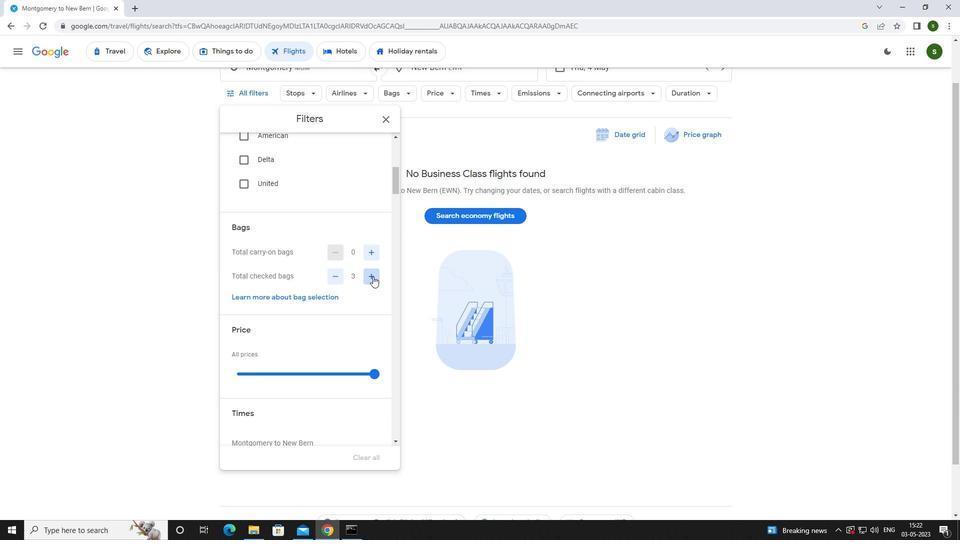 
Action: Mouse pressed left at (373, 276)
Screenshot: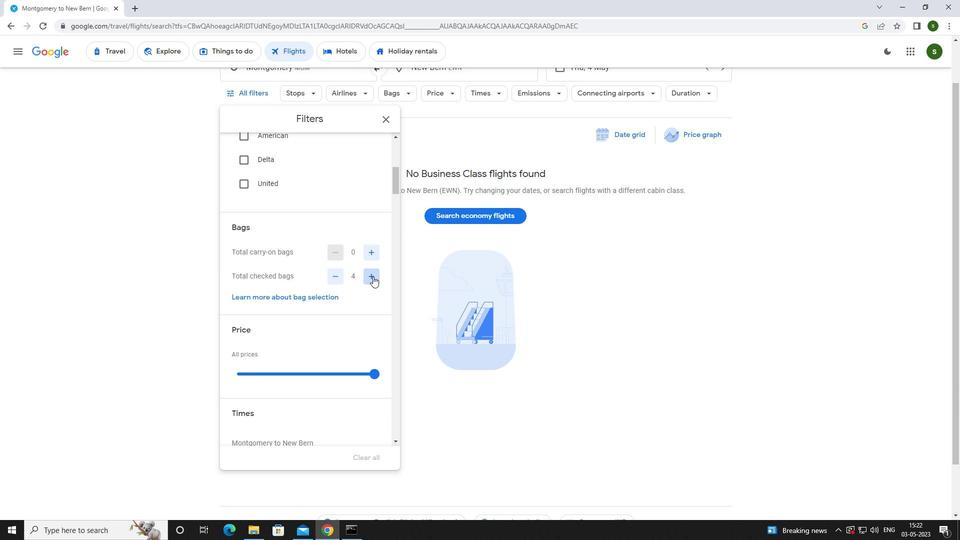 
Action: Mouse pressed left at (373, 276)
Screenshot: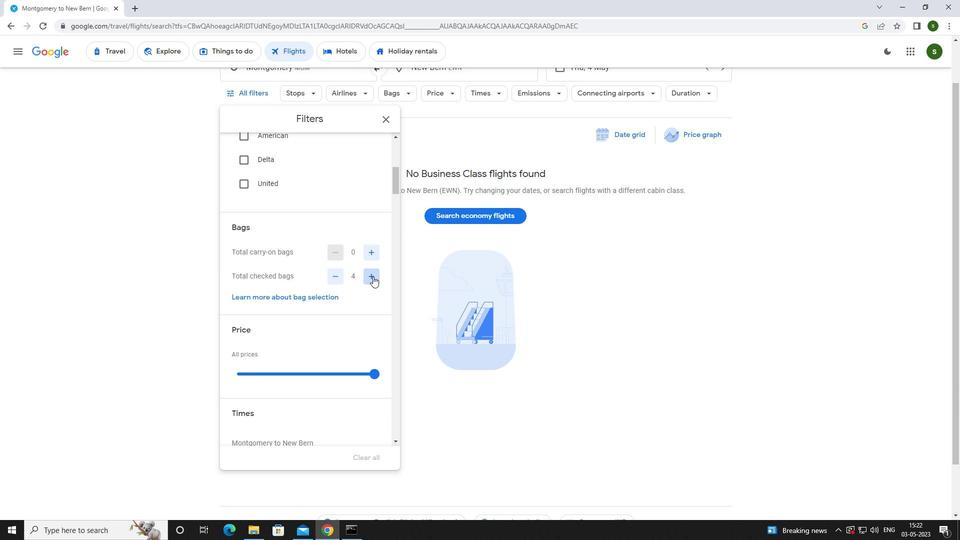 
Action: Mouse pressed left at (373, 276)
Screenshot: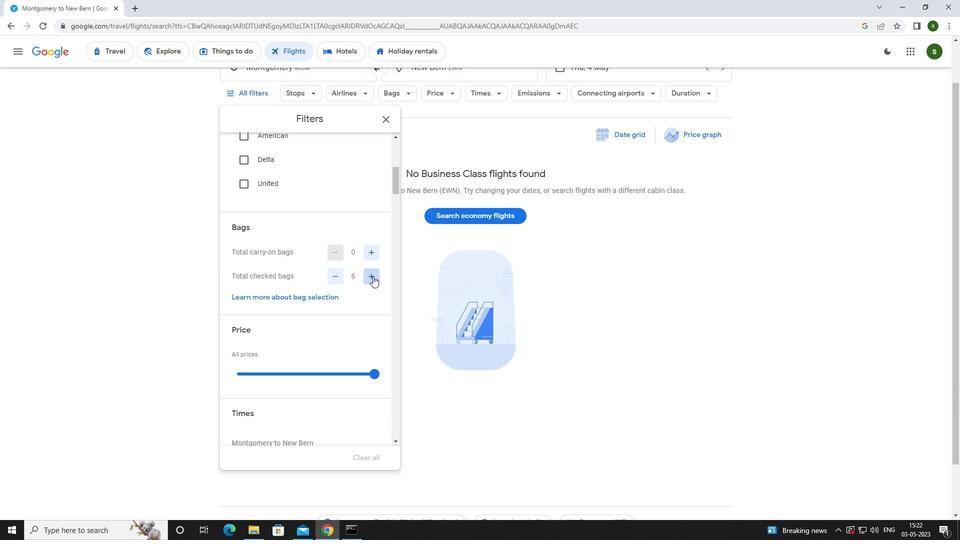 
Action: Mouse scrolled (373, 276) with delta (0, 0)
Screenshot: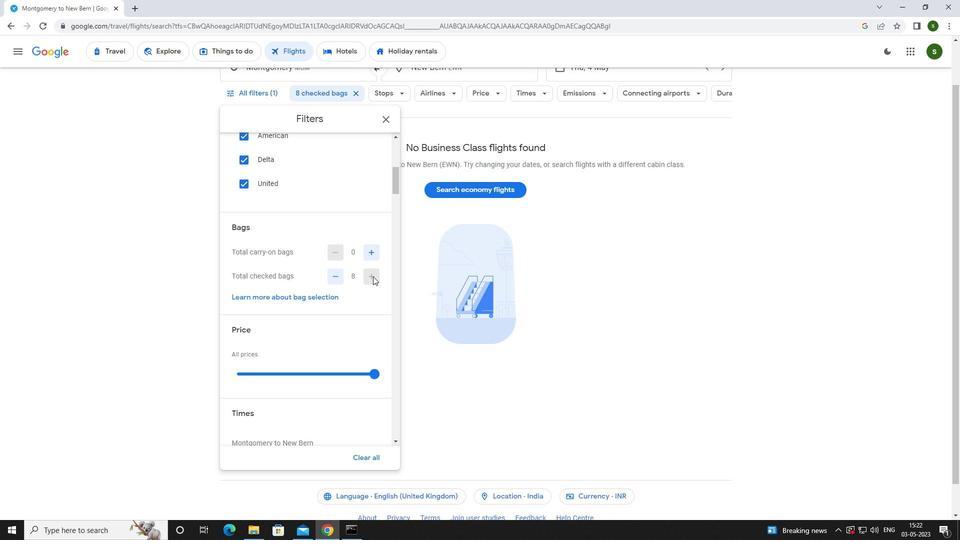 
Action: Mouse scrolled (373, 276) with delta (0, 0)
Screenshot: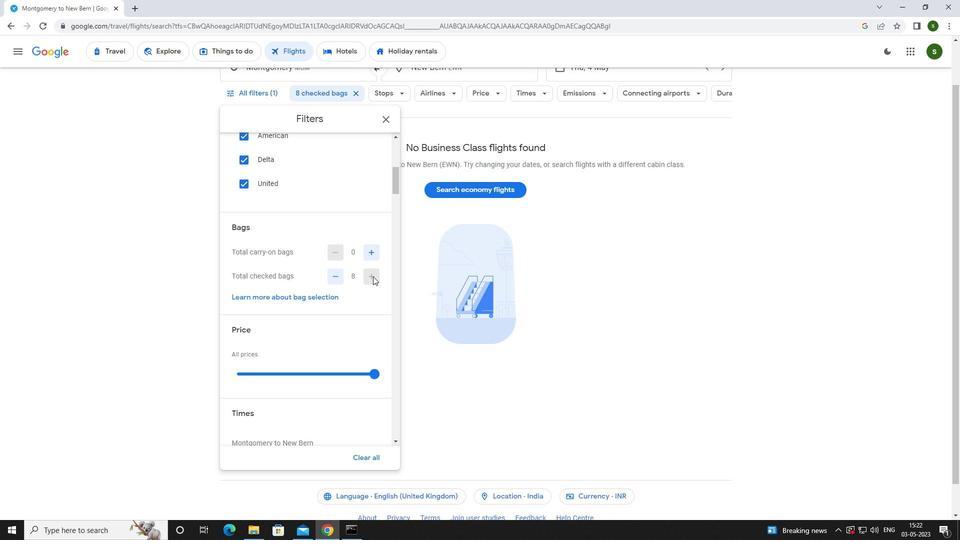 
Action: Mouse moved to (375, 317)
Screenshot: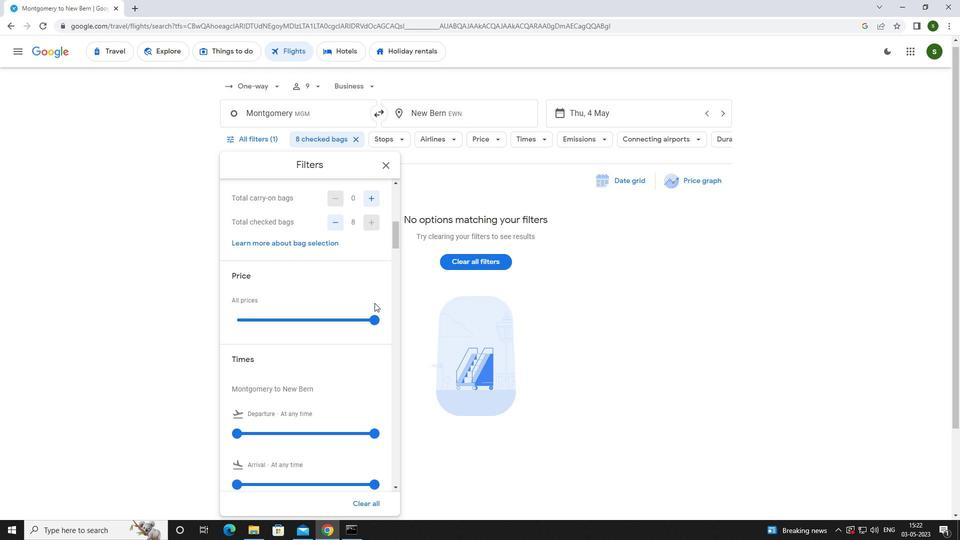 
Action: Mouse pressed left at (375, 317)
Screenshot: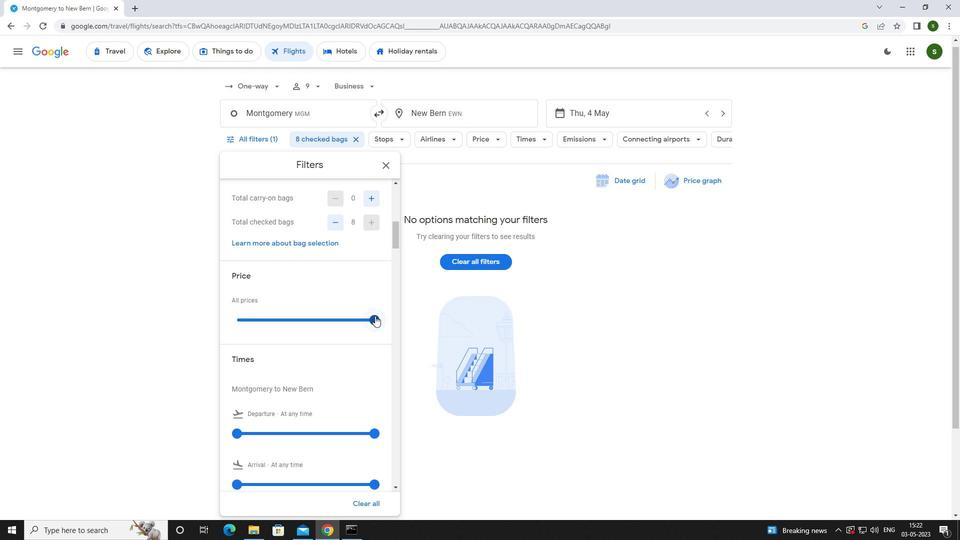 
Action: Mouse moved to (375, 316)
Screenshot: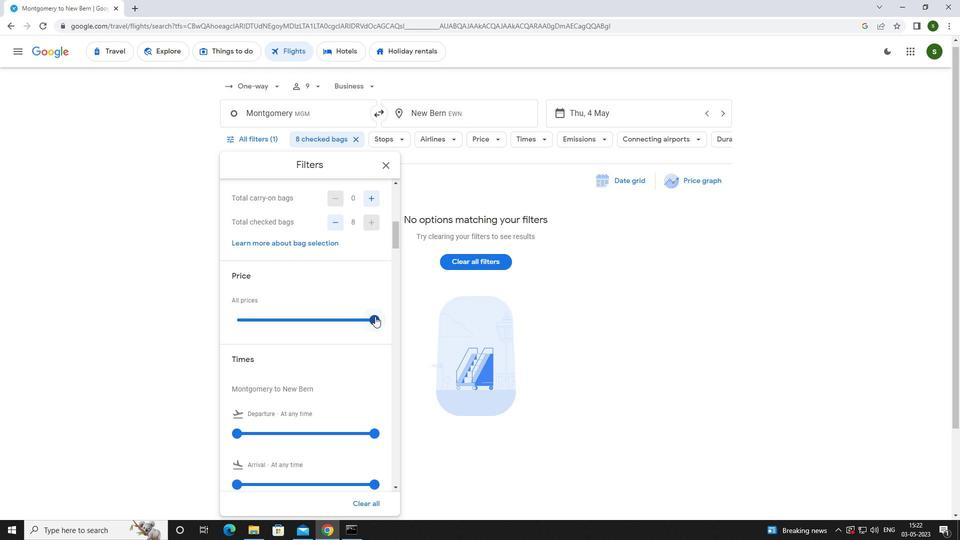 
Action: Mouse scrolled (375, 315) with delta (0, 0)
Screenshot: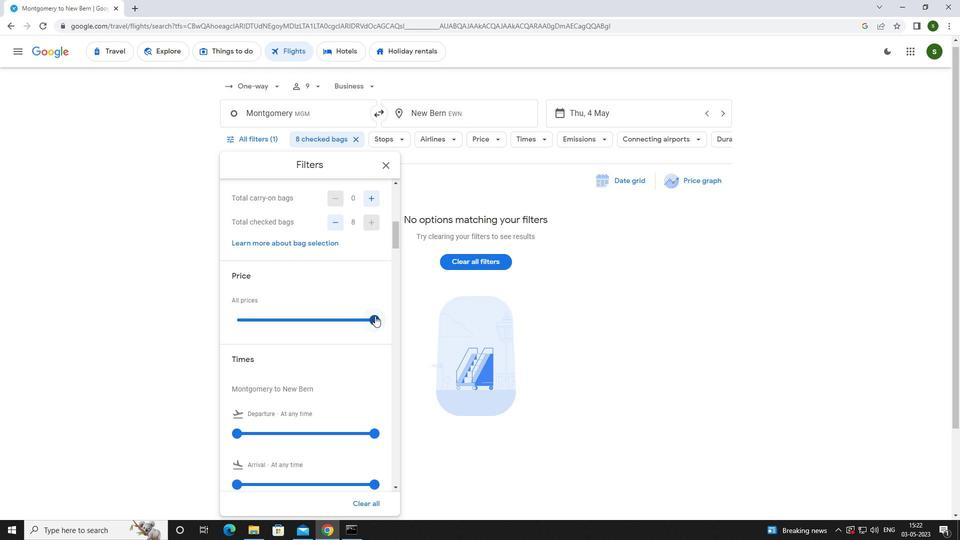 
Action: Mouse scrolled (375, 315) with delta (0, 0)
Screenshot: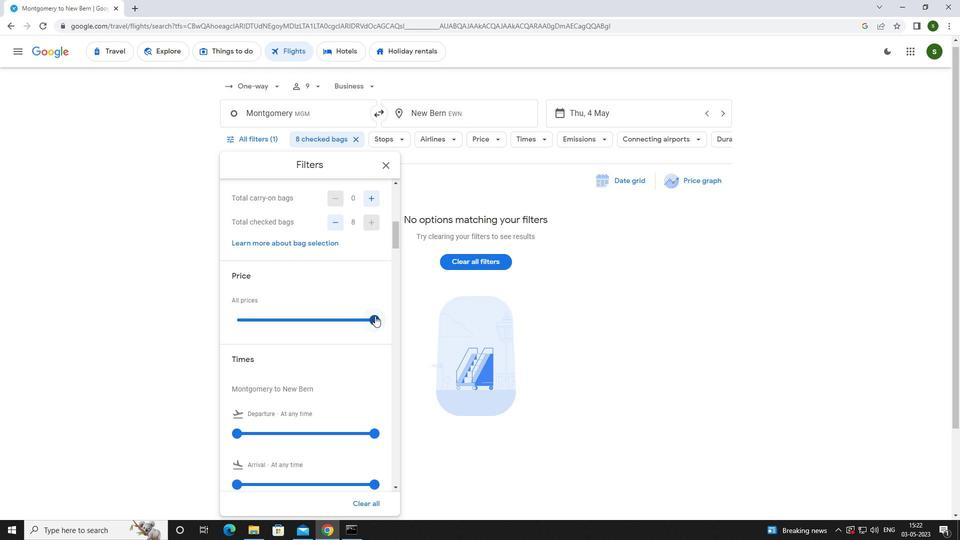
Action: Mouse moved to (235, 334)
Screenshot: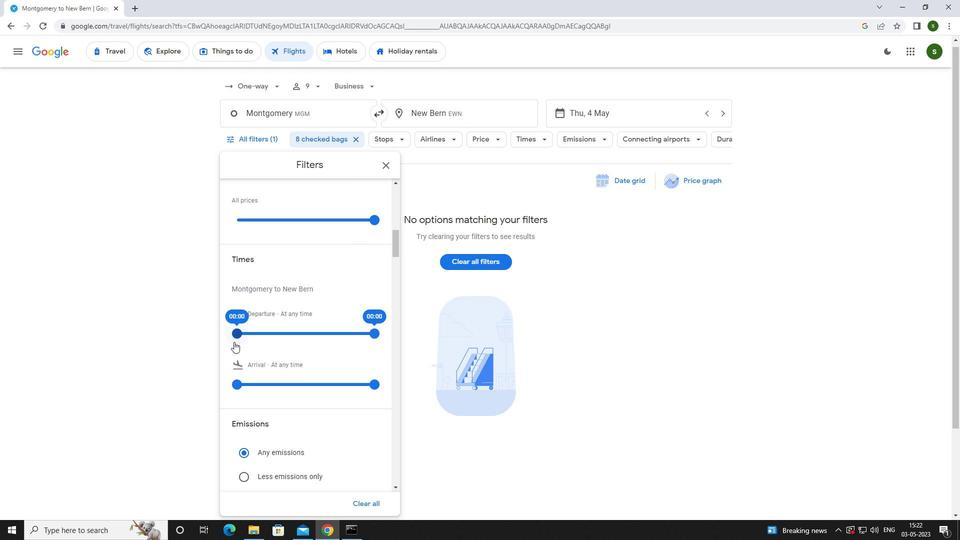 
Action: Mouse pressed left at (235, 334)
Screenshot: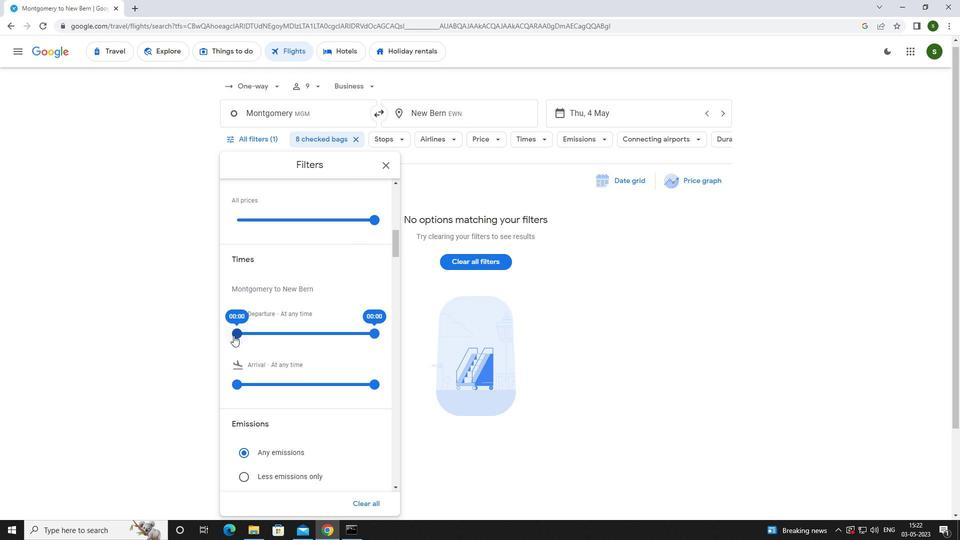 
Action: Mouse moved to (591, 296)
Screenshot: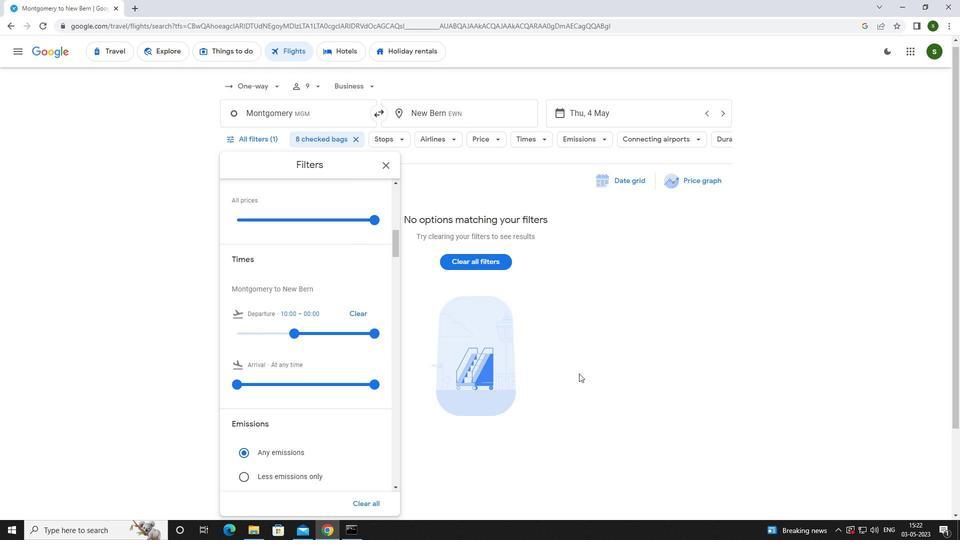 
Action: Mouse pressed left at (591, 296)
Screenshot: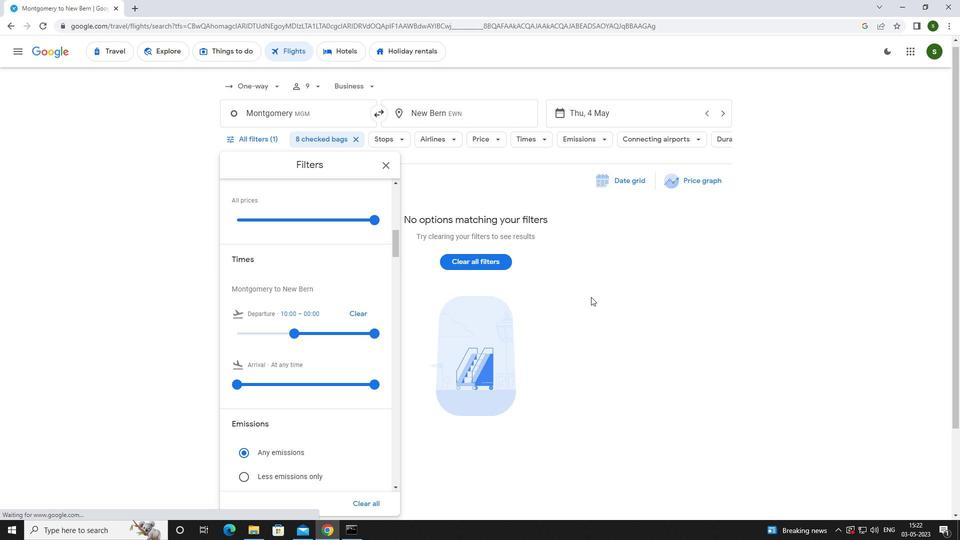 
